 Task: In the Contact  BrooklynMiller@macys.com, Create email and send with subject: 'We're Thrilled to Welcome You ', and with mail content 'Good Day,_x000D_
Embrace the power of innovation. Our disruptive solution will propel your industry forward and position you as a leader in your field._x000D_
Best Regards', attach the document: Proposal.doc and insert image: visitingcard.jpg. Below Best Regards, write Twitter and insert the URL: 'twitter.com'. Mark checkbox to create task to follow up : In 3 business days . Logged in from softage.1@softage.net
Action: Mouse moved to (84, 63)
Screenshot: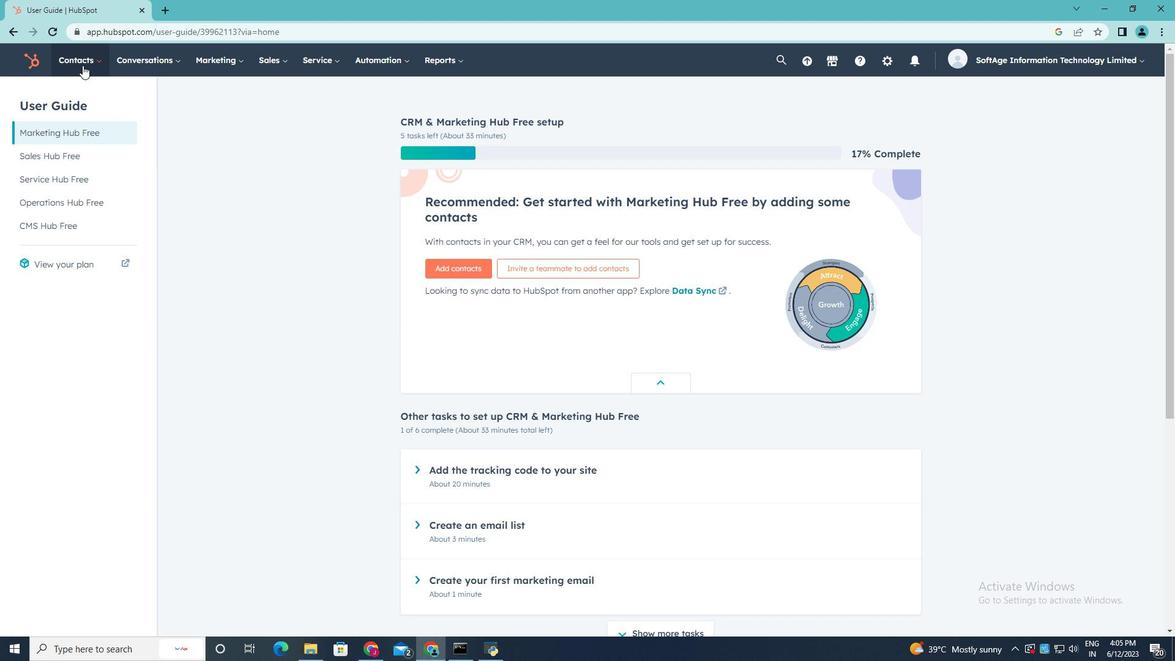 
Action: Mouse pressed left at (84, 63)
Screenshot: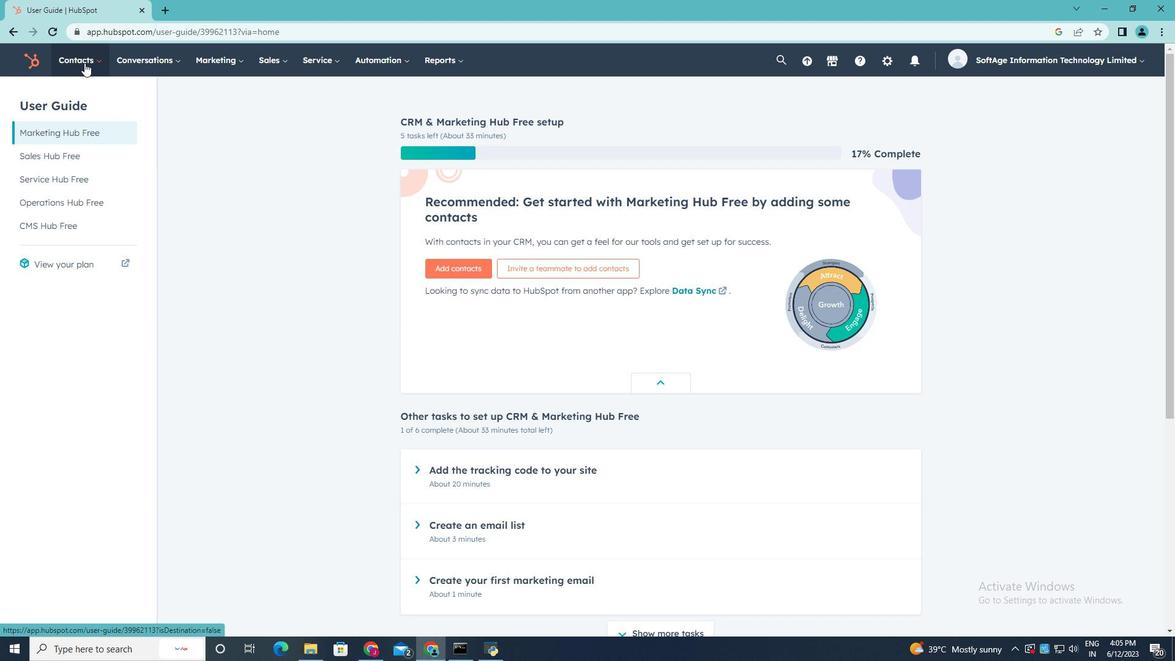 
Action: Mouse moved to (94, 99)
Screenshot: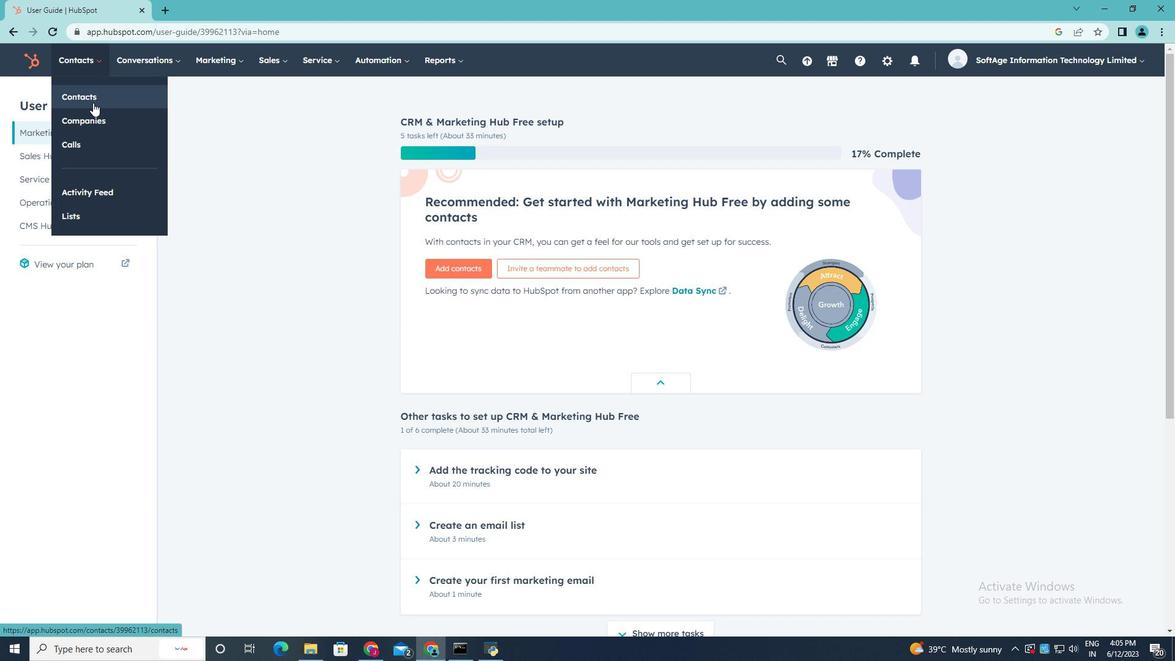 
Action: Mouse pressed left at (94, 99)
Screenshot: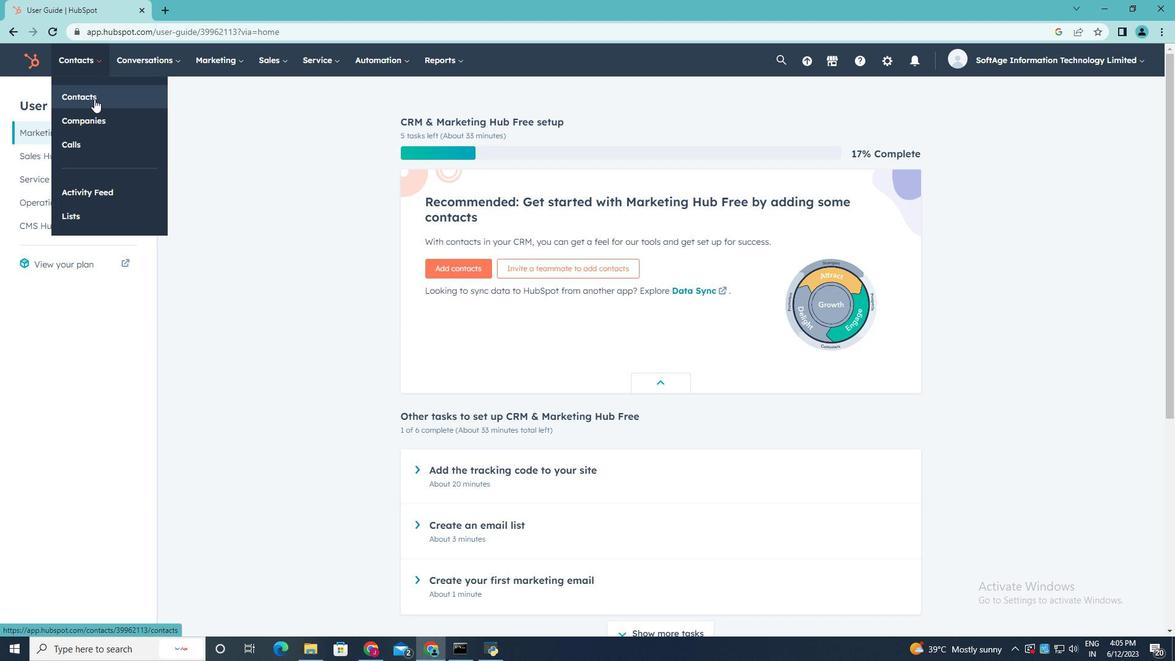 
Action: Mouse moved to (116, 203)
Screenshot: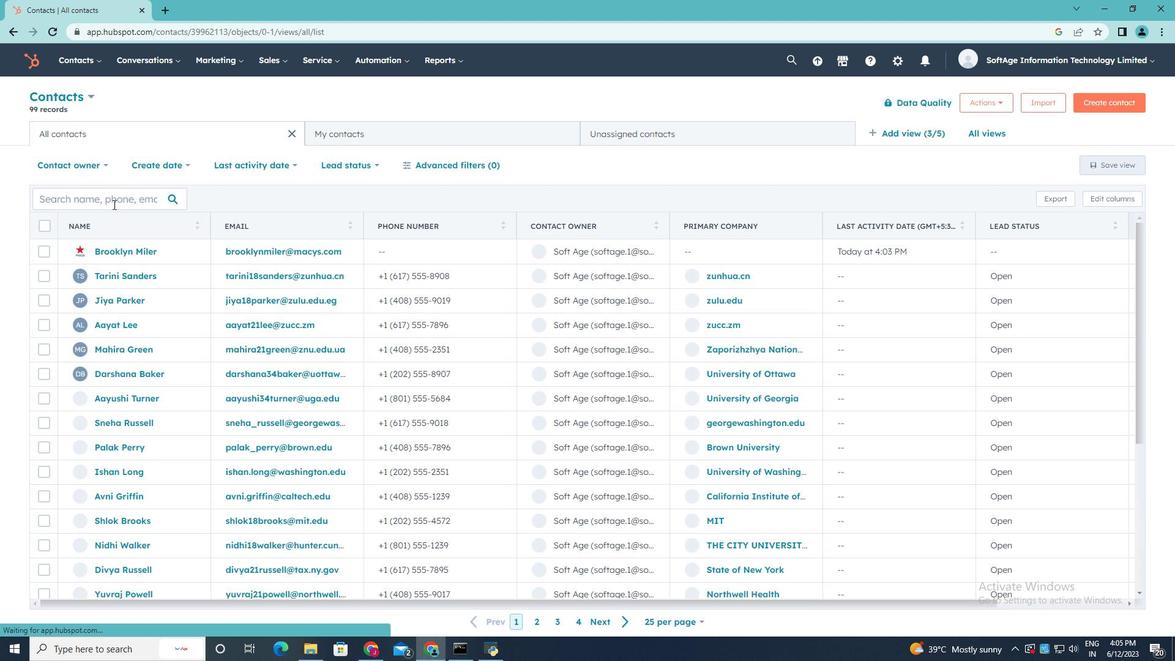 
Action: Mouse pressed left at (116, 203)
Screenshot: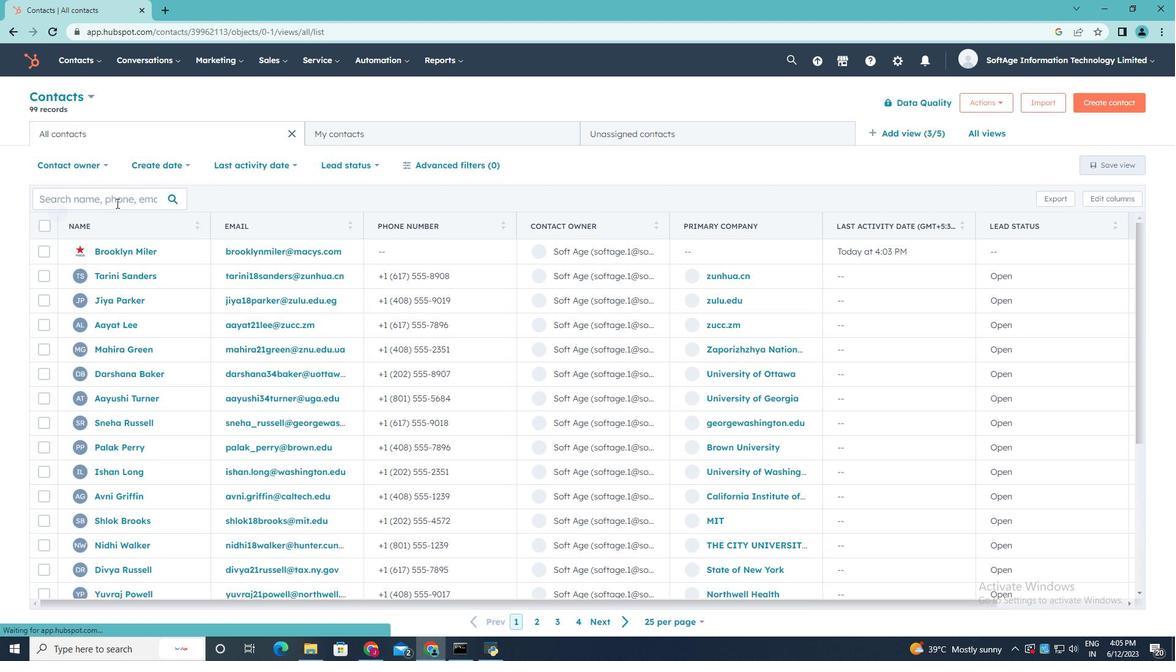 
Action: Key pressed <Key.shift>Brooklyn<Key.shift>Miller<Key.shift>@macys.com
Screenshot: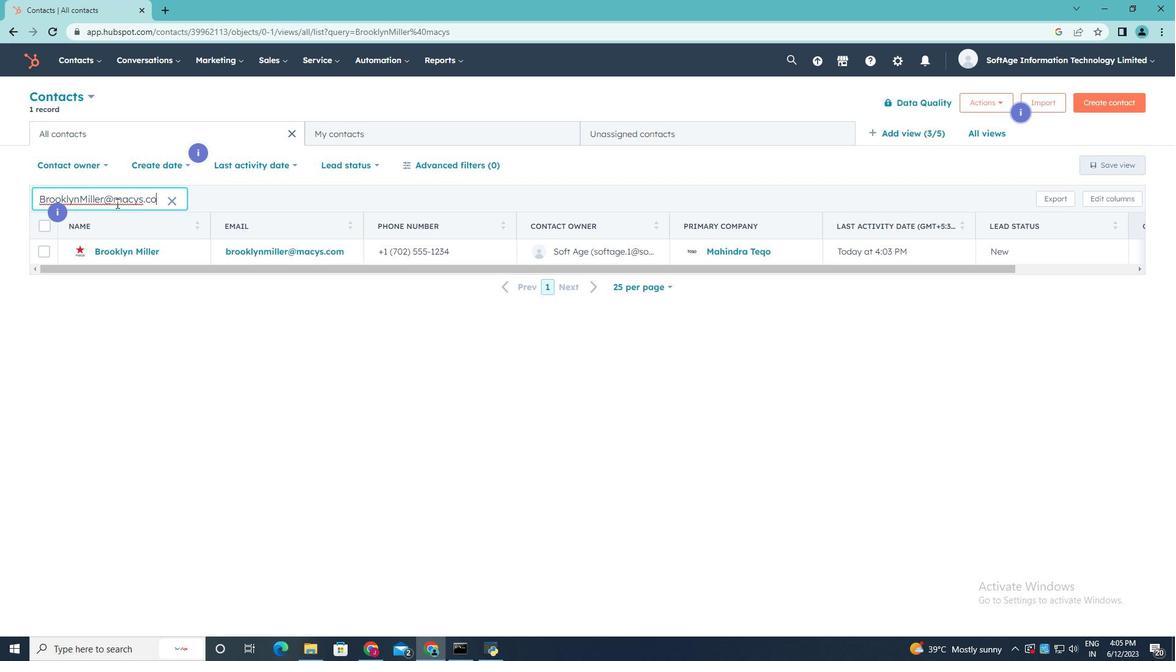 
Action: Mouse moved to (110, 249)
Screenshot: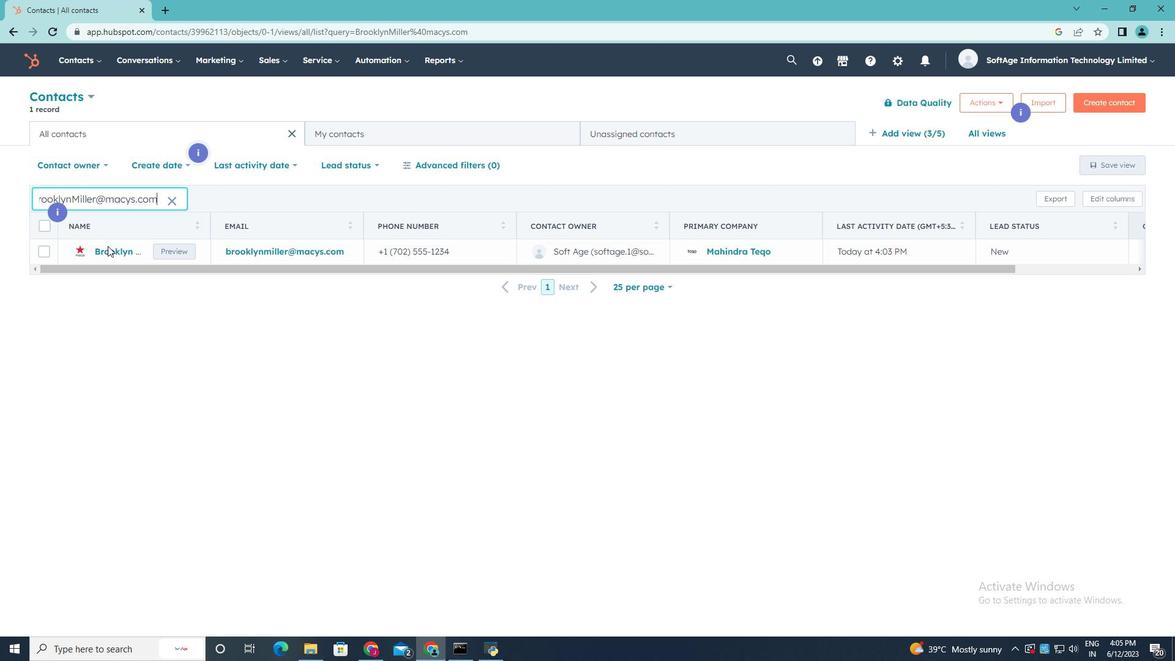 
Action: Mouse pressed left at (110, 249)
Screenshot: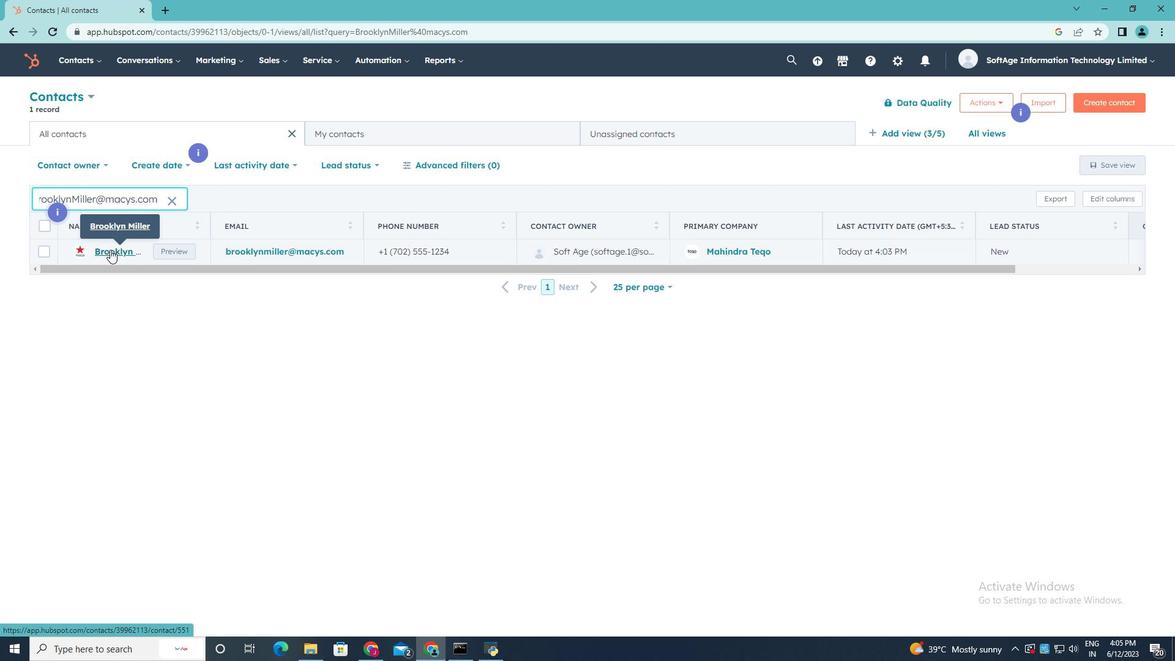 
Action: Mouse moved to (79, 203)
Screenshot: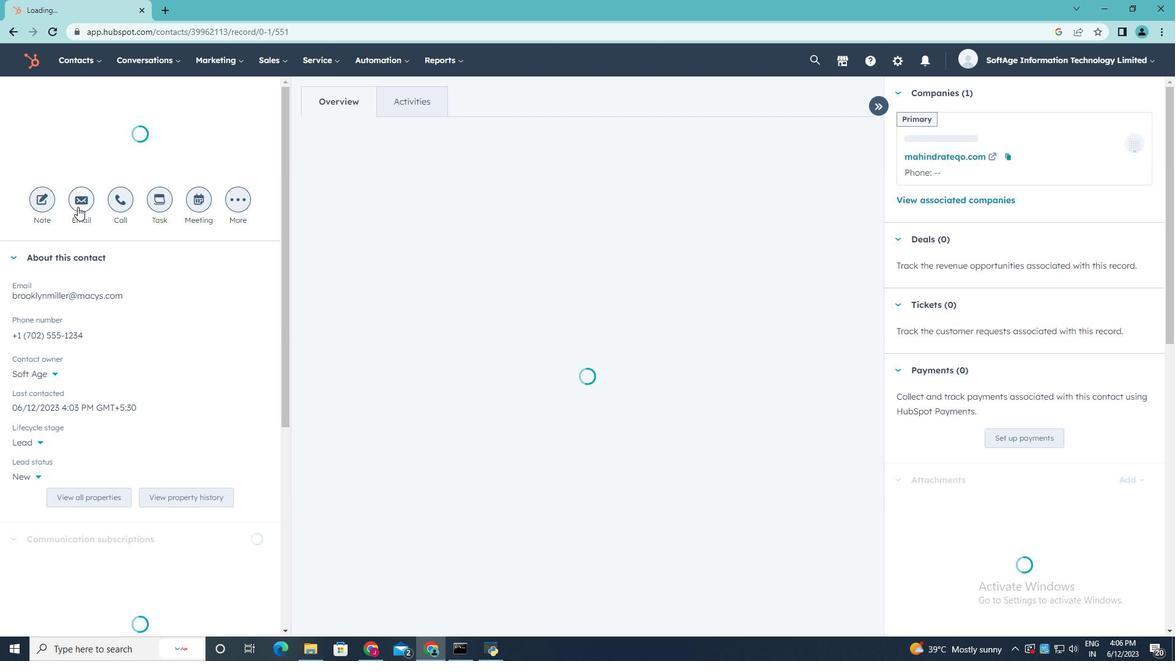 
Action: Mouse pressed left at (79, 203)
Screenshot: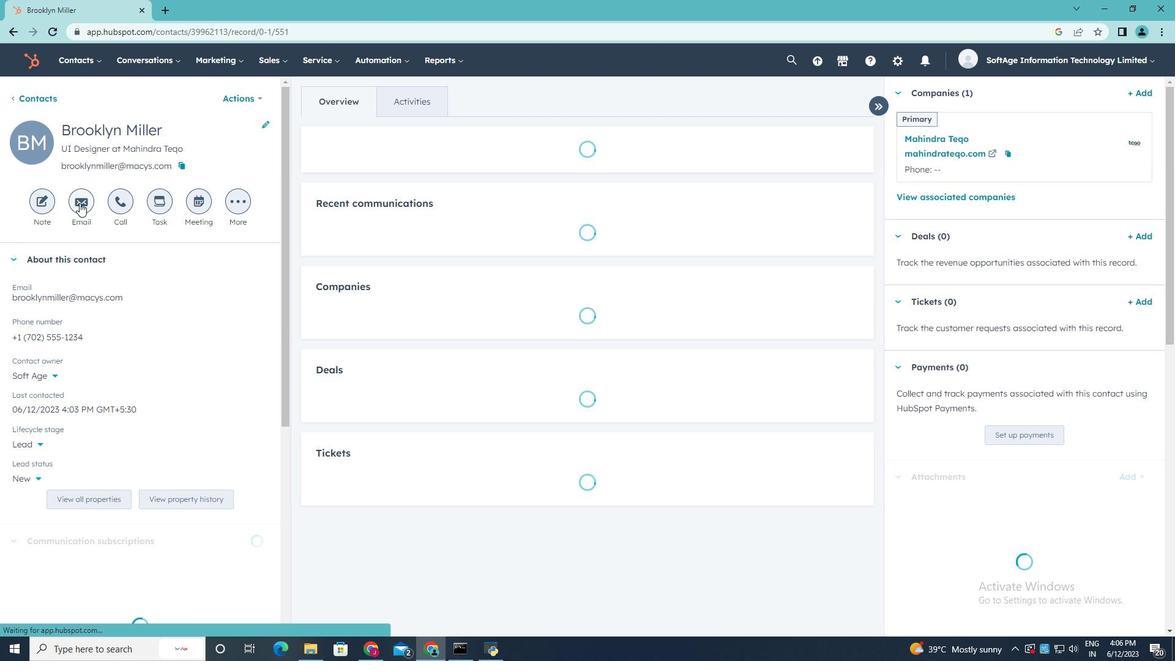 
Action: Mouse moved to (1036, 398)
Screenshot: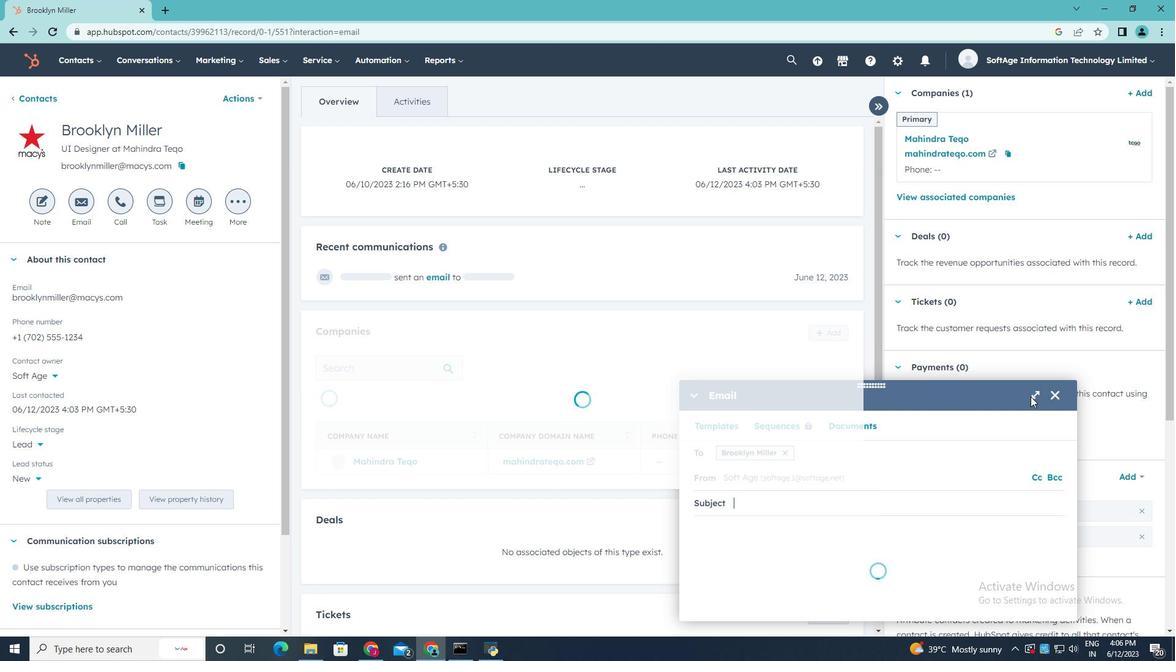 
Action: Mouse pressed left at (1036, 398)
Screenshot: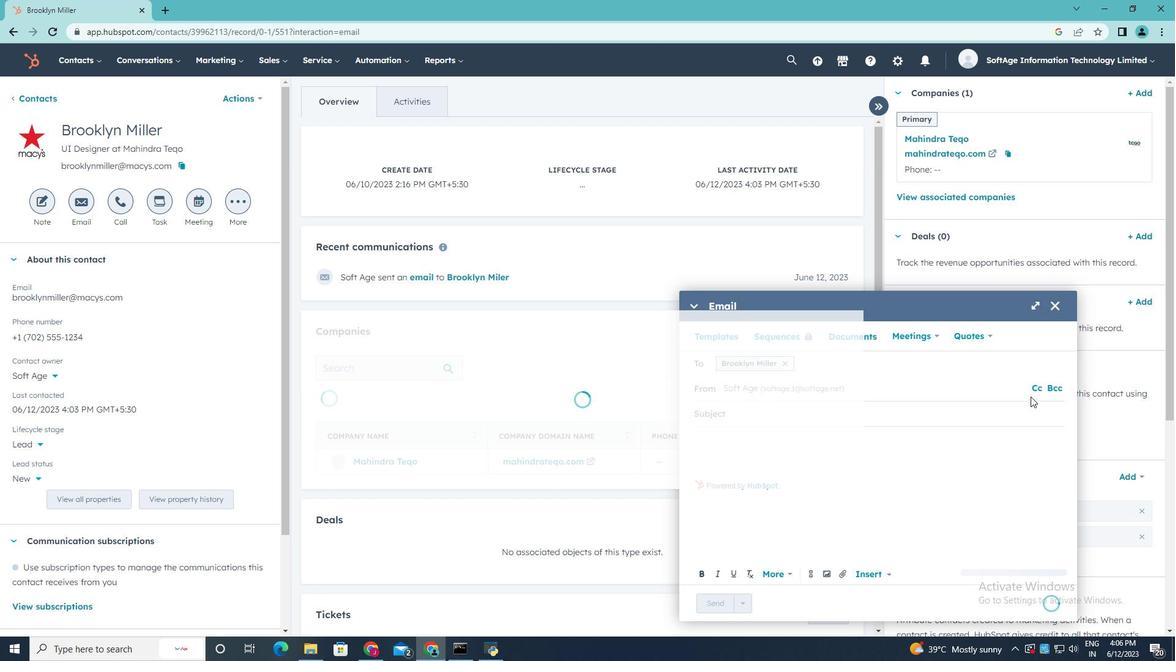 
Action: Mouse moved to (741, 415)
Screenshot: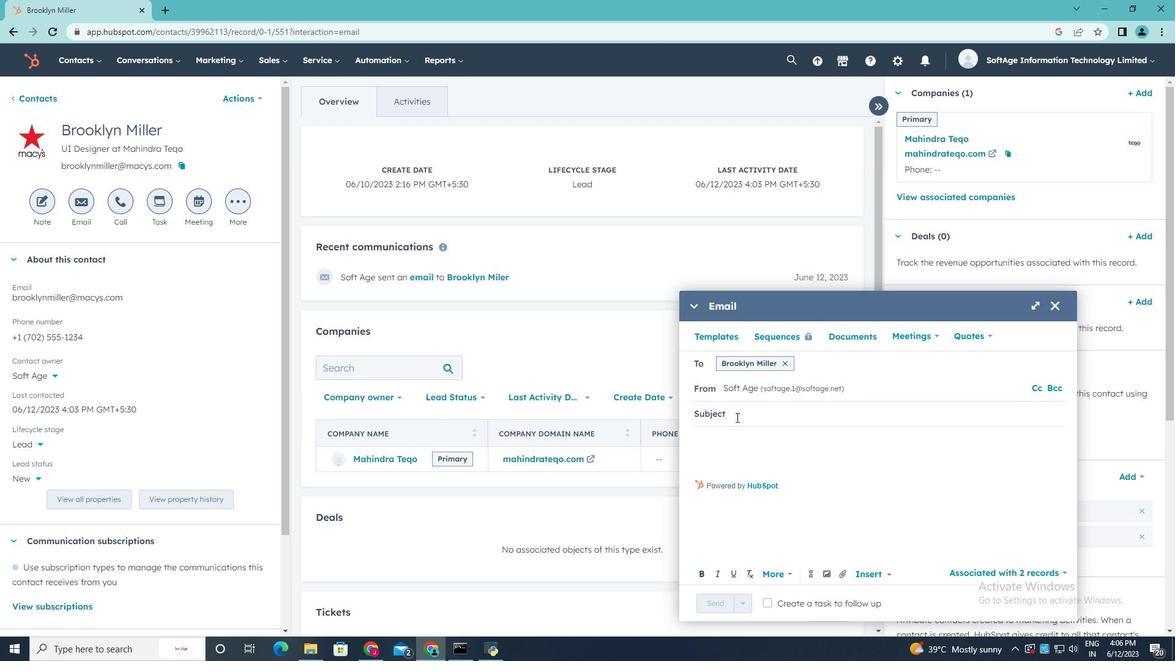 
Action: Mouse pressed left at (741, 415)
Screenshot: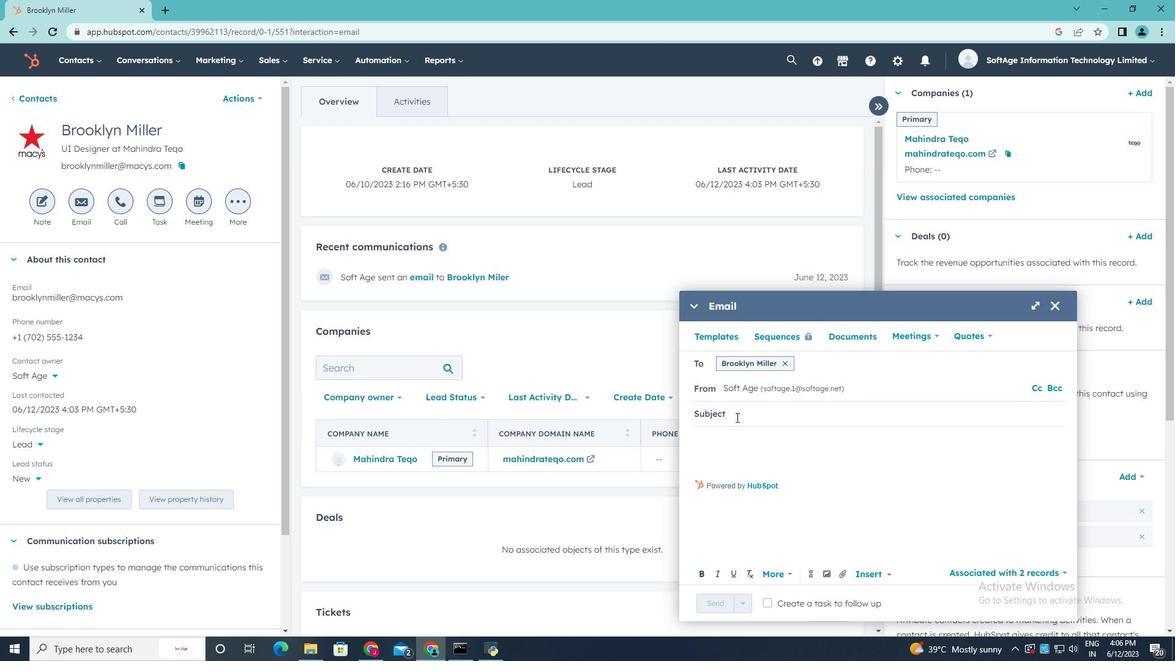 
Action: Key pressed <Key.shift>We're<Key.space><Key.shift>Thrilled<Key.space>to<Key.space><Key.shift>Welcome<Key.space><Key.shift><Key.shift><Key.shift>You
Screenshot: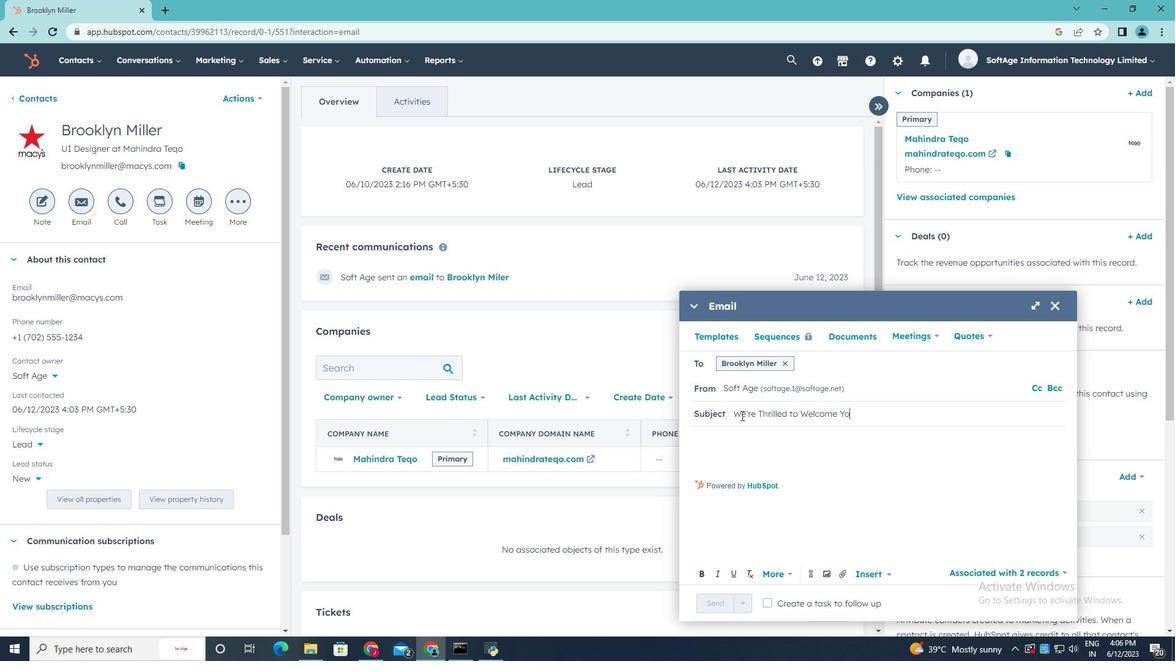 
Action: Mouse moved to (711, 437)
Screenshot: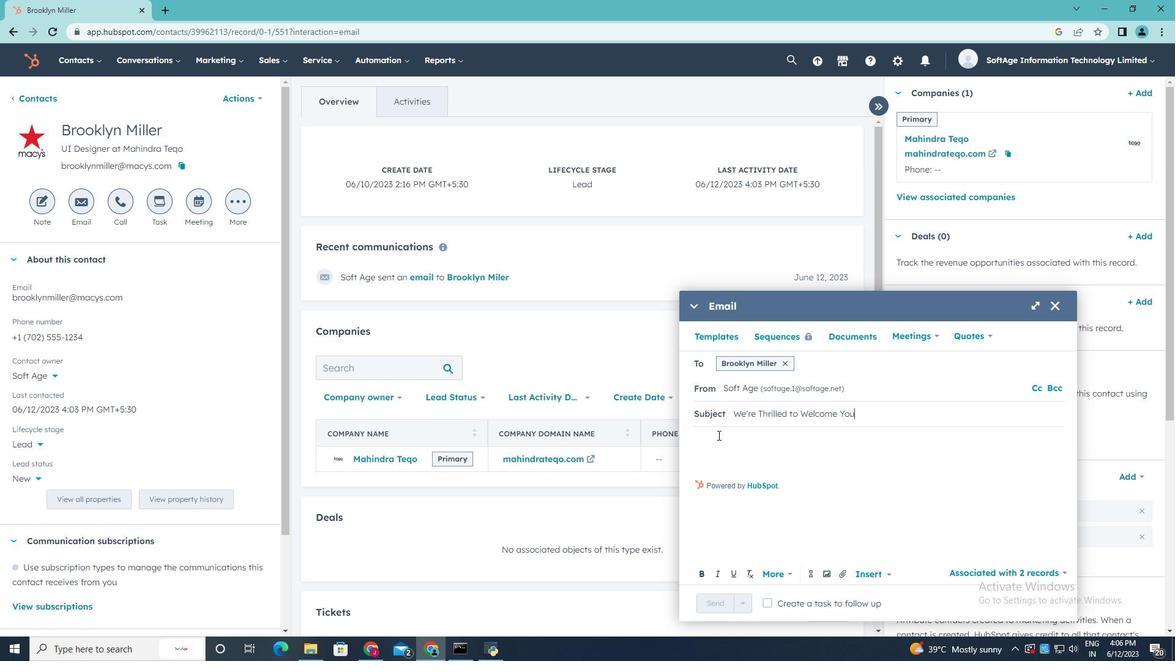 
Action: Mouse pressed left at (711, 437)
Screenshot: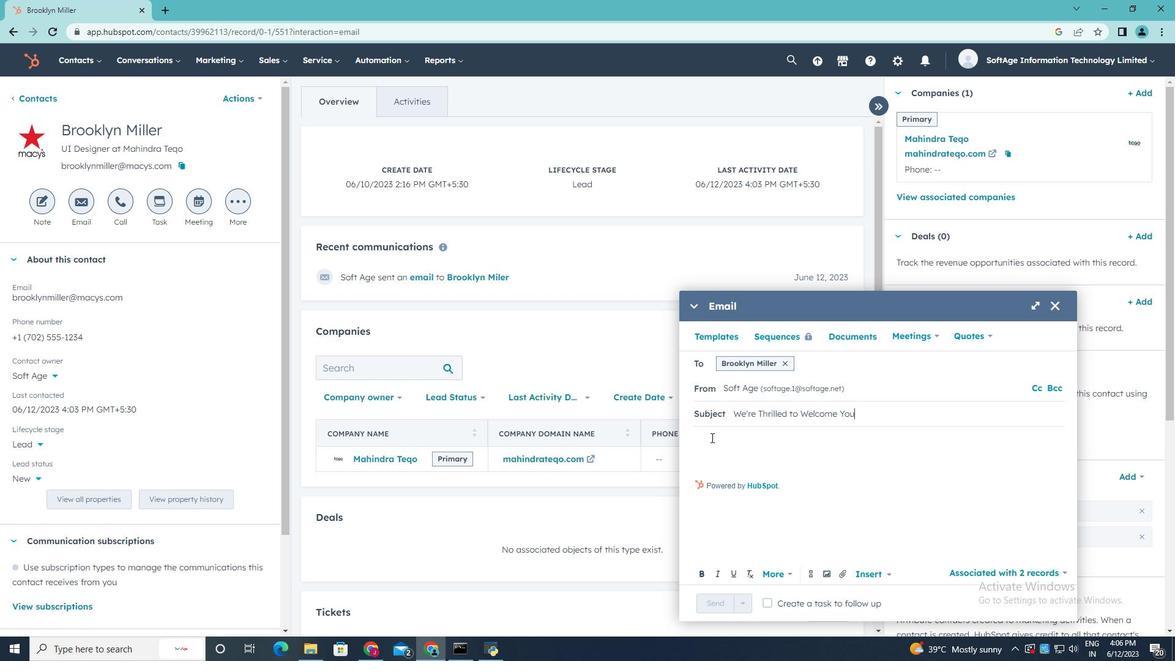 
Action: Key pressed <Key.shift>Good<Key.space><Key.space><Key.backspace><Key.shift><Key.shift>Day<Key.enter><Key.shift><Key.shift><Key.shift>Embrt<Key.backspace>ace<Key.space>the<Key.space>powere<Key.space><Key.backspace><Key.backspace><Key.space>i<Key.backspace>of<Key.space>innovation.<Key.space><Key.shift><Key.shift><Key.shift>Our<Key.space>disruptive<Key.space>solution<Key.space>will<Key.space>prople<Key.space><Key.backspace><Key.backspace><Key.backspace>el<Key.space>your<Key.space>industry<Key.space>forward<Key.space>and<Key.space>position<Key.space>you<Key.space>as<Key.space>a<Key.space>leader<Key.space>in<Key.space>your<Key.space>field.<Key.enter><Key.enter><Key.shift>Best<Key.space><Key.shift><Key.shift><Key.shift><Key.shift><Key.shift><Key.shift><Key.shift><Key.shift><Key.shift>Regards
Screenshot: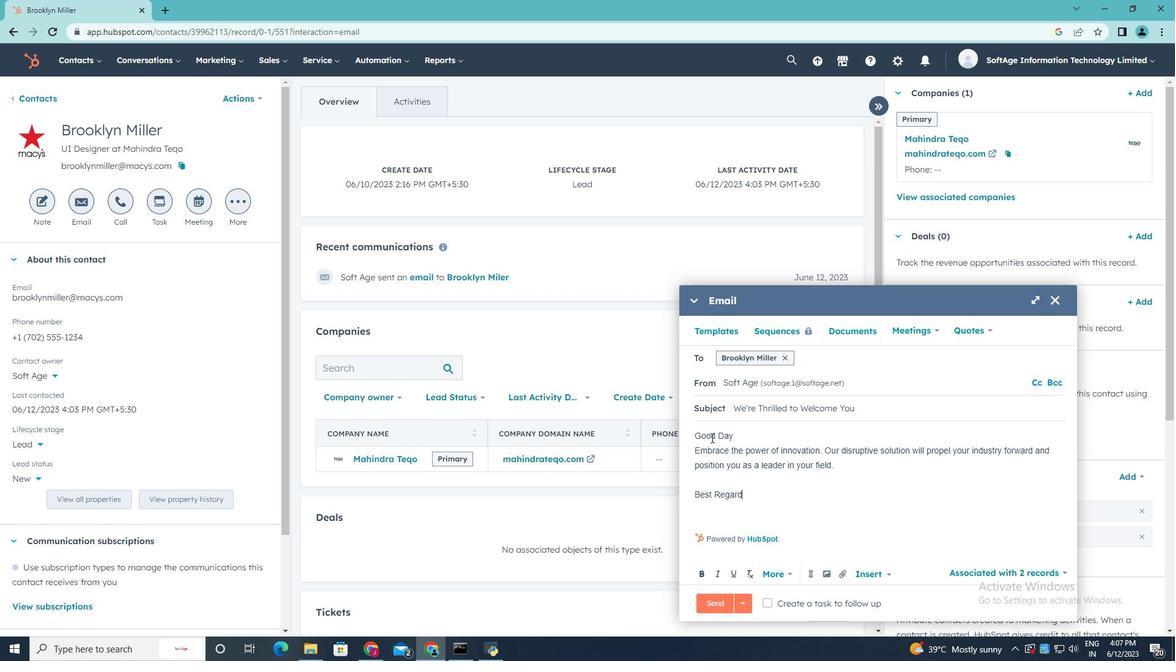 
Action: Mouse moved to (843, 573)
Screenshot: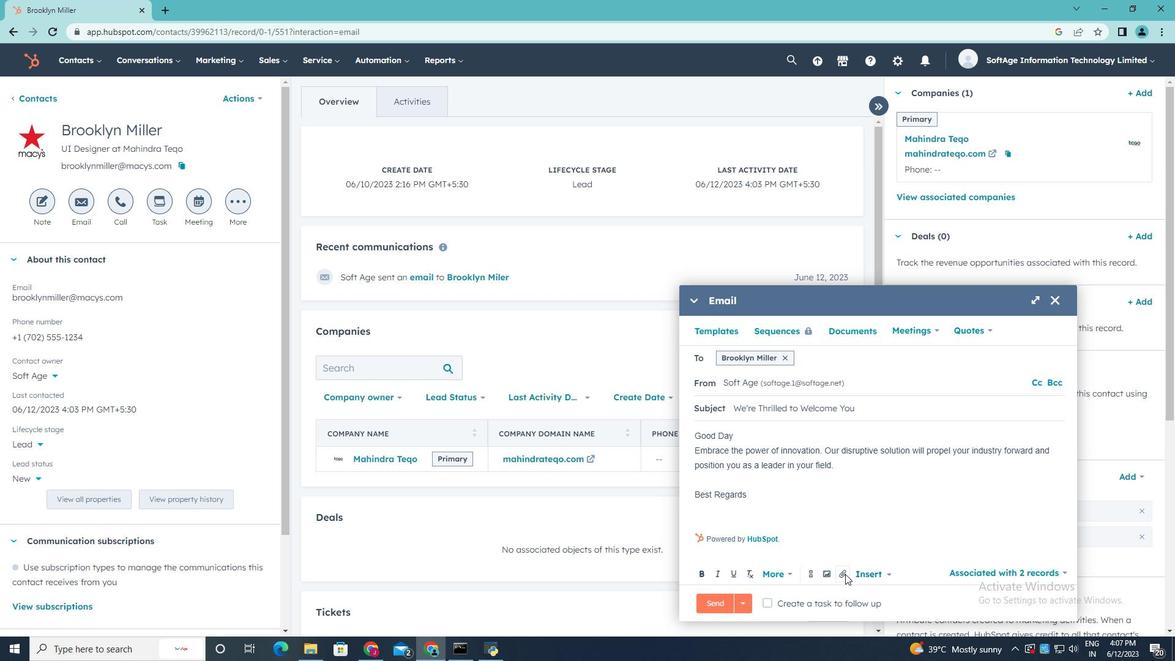
Action: Mouse pressed left at (843, 573)
Screenshot: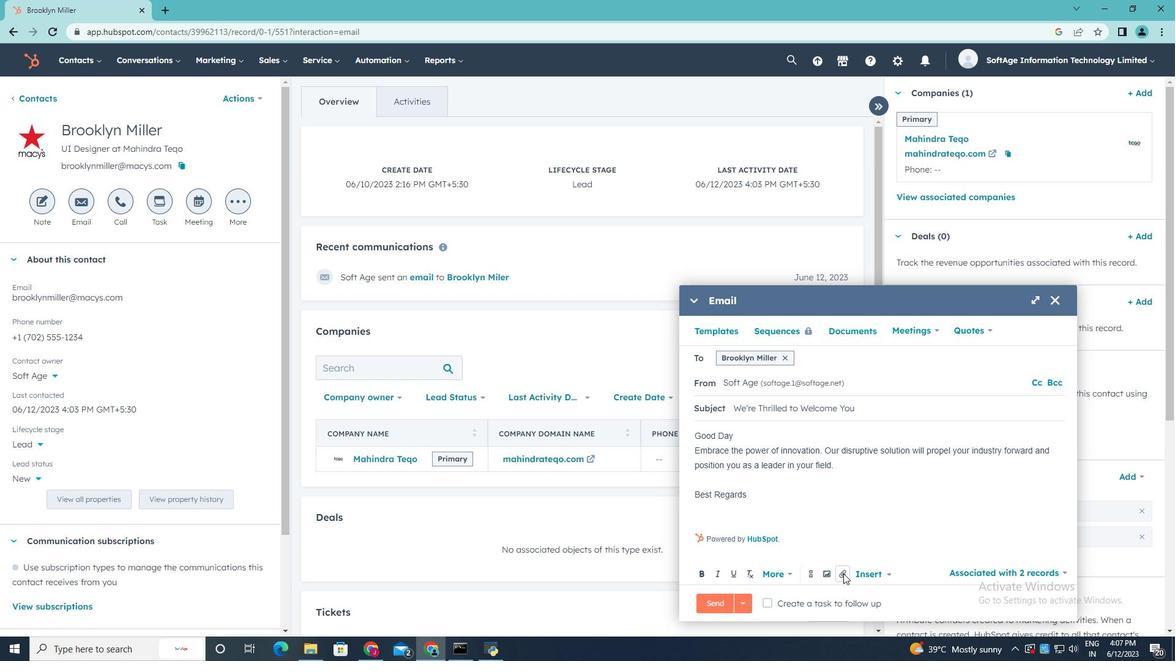 
Action: Mouse moved to (873, 541)
Screenshot: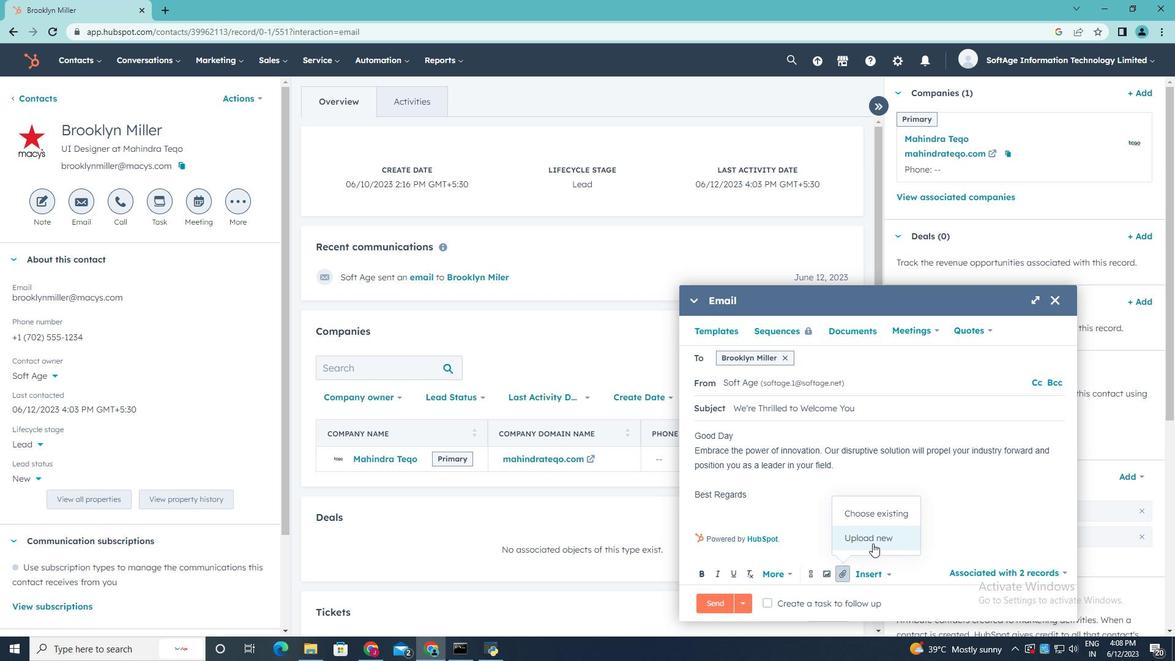 
Action: Mouse pressed left at (873, 541)
Screenshot: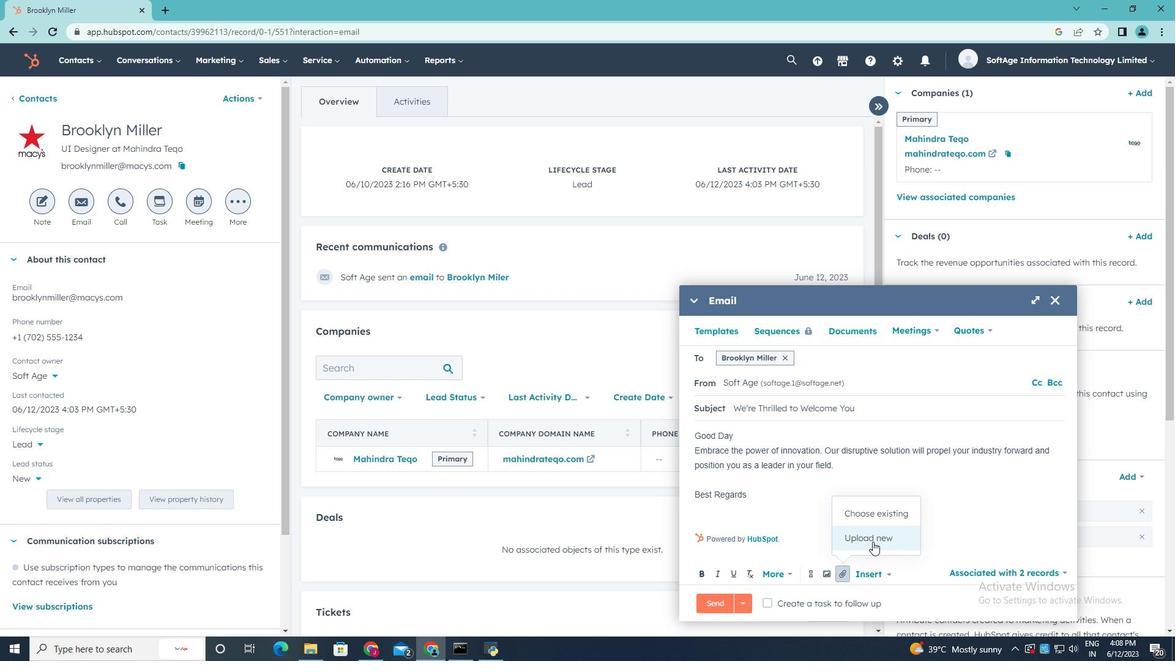 
Action: Mouse moved to (229, 114)
Screenshot: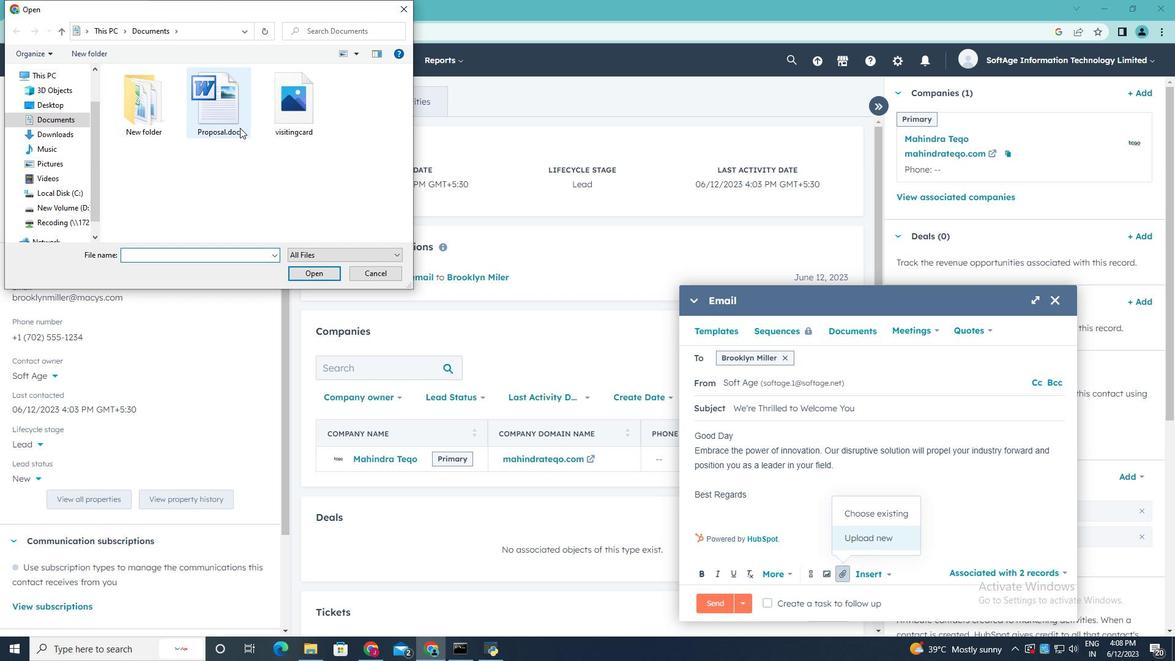 
Action: Mouse pressed left at (229, 114)
Screenshot: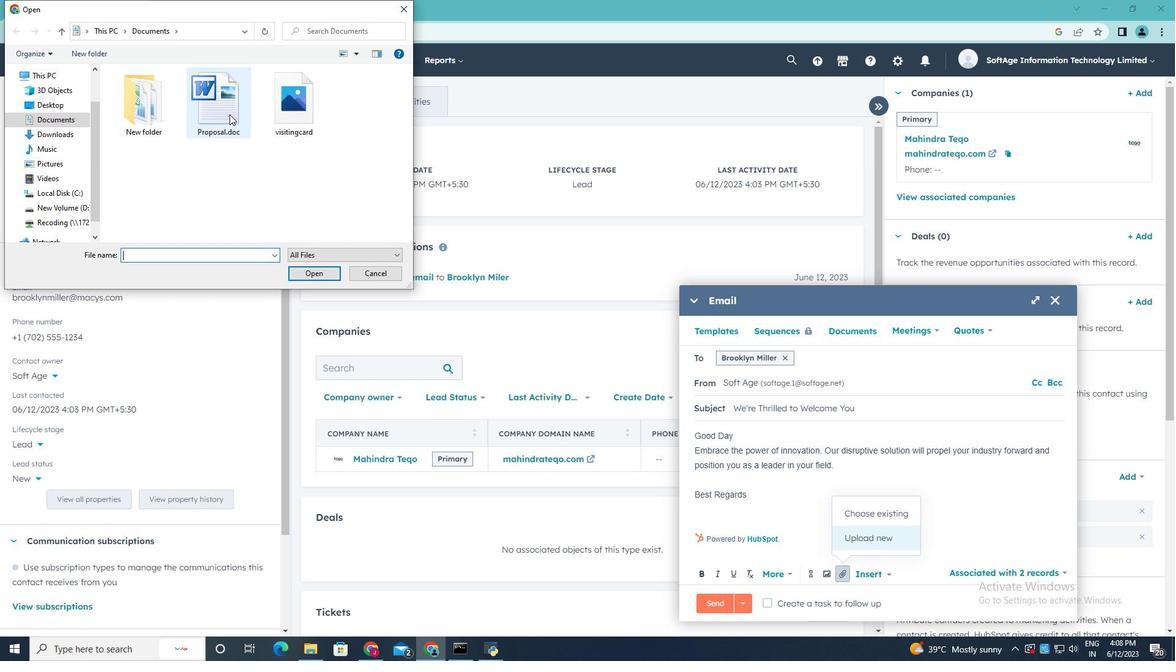 
Action: Mouse moved to (313, 274)
Screenshot: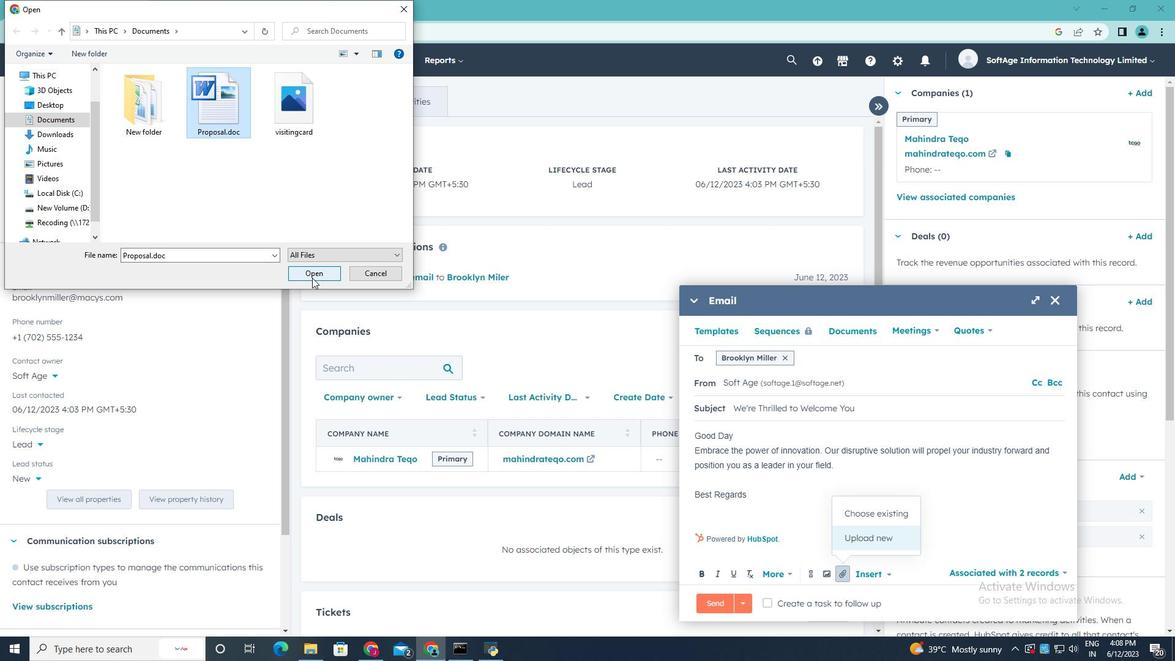 
Action: Mouse pressed left at (313, 274)
Screenshot: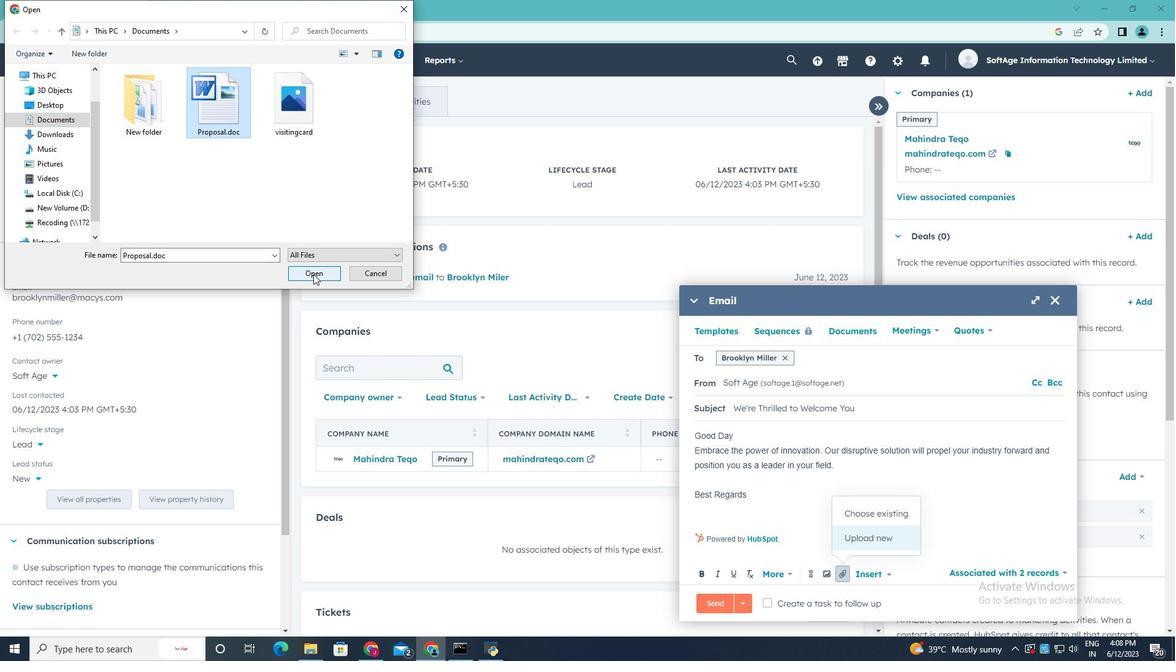 
Action: Mouse moved to (843, 543)
Screenshot: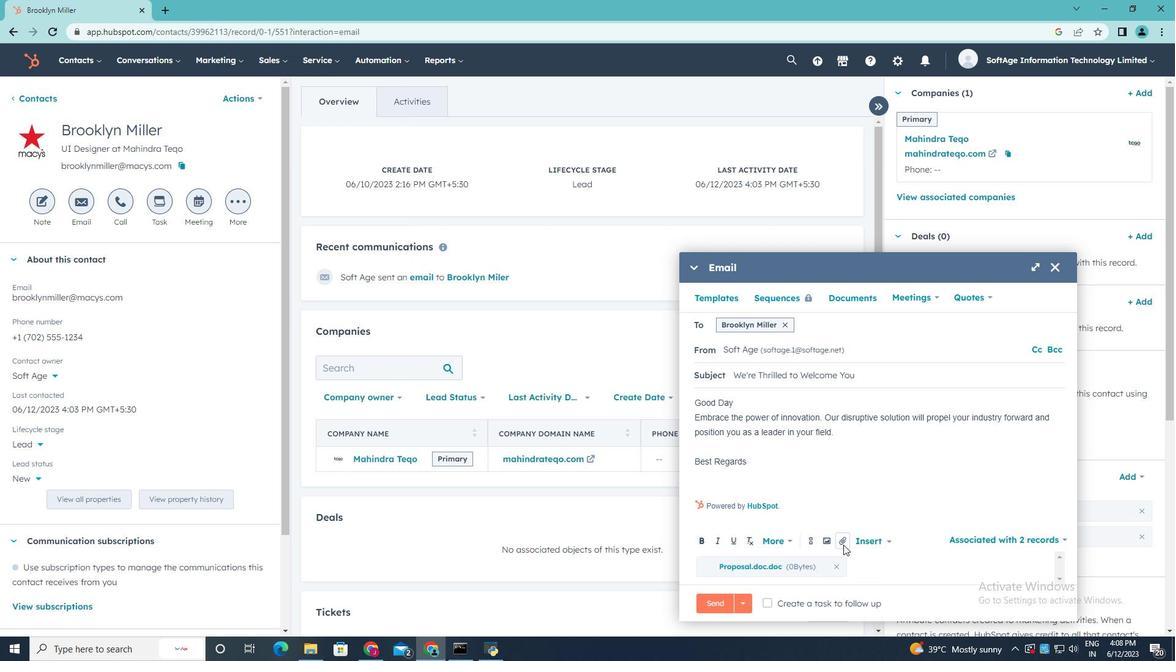 
Action: Mouse pressed left at (843, 543)
Screenshot: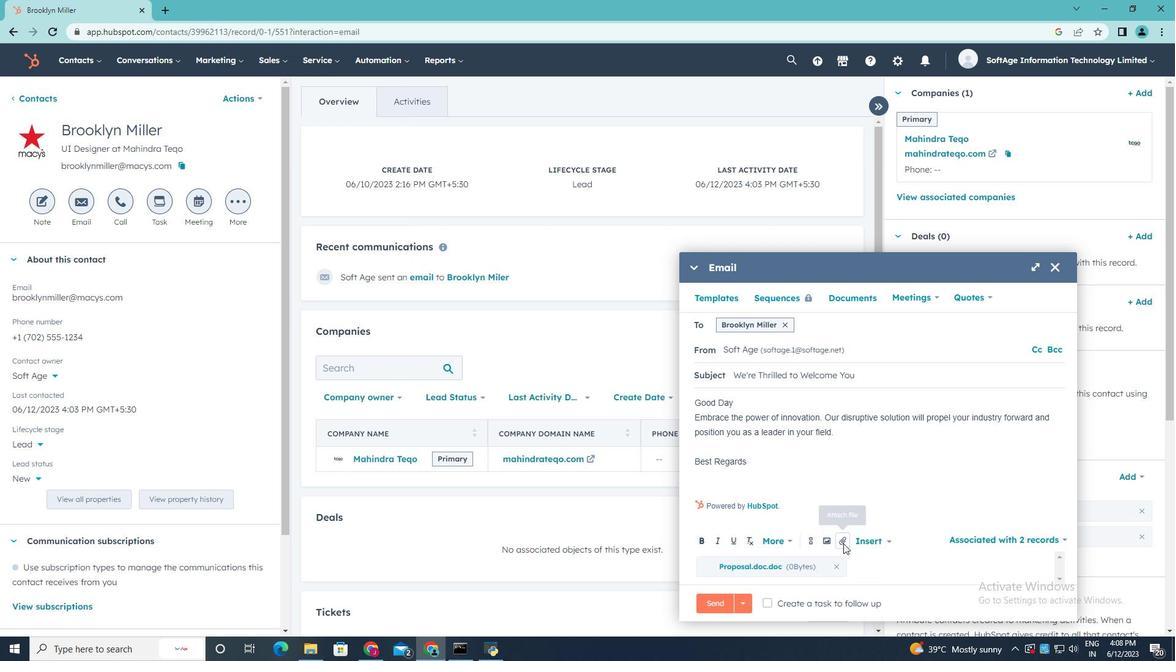 
Action: Mouse moved to (866, 509)
Screenshot: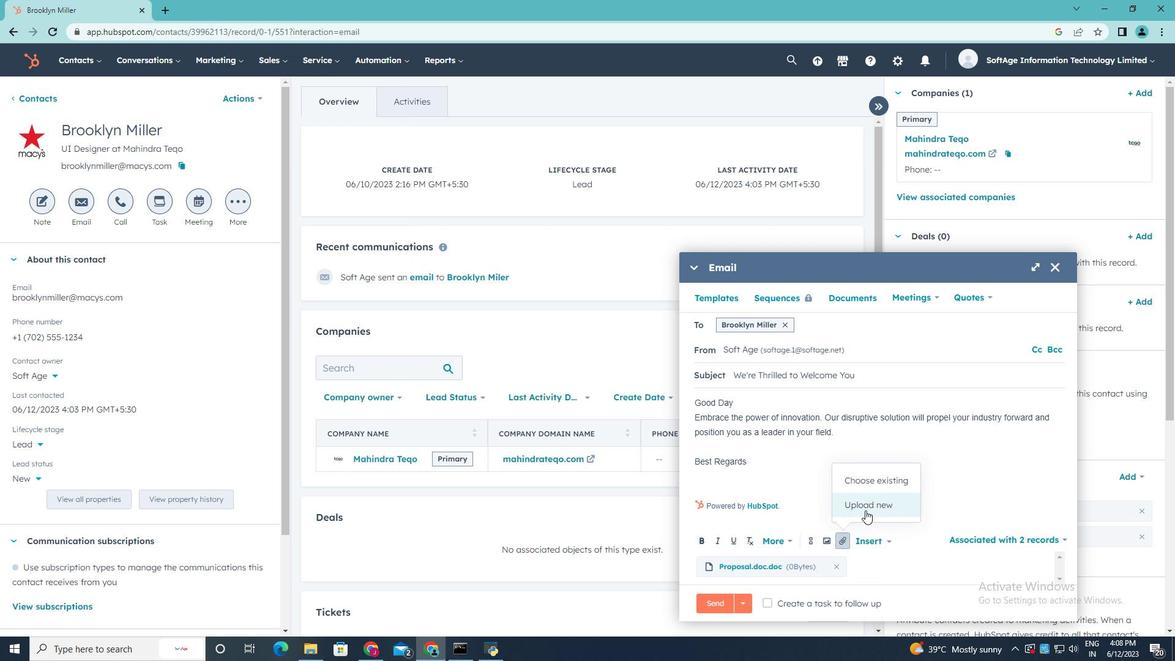 
Action: Mouse pressed left at (866, 509)
Screenshot: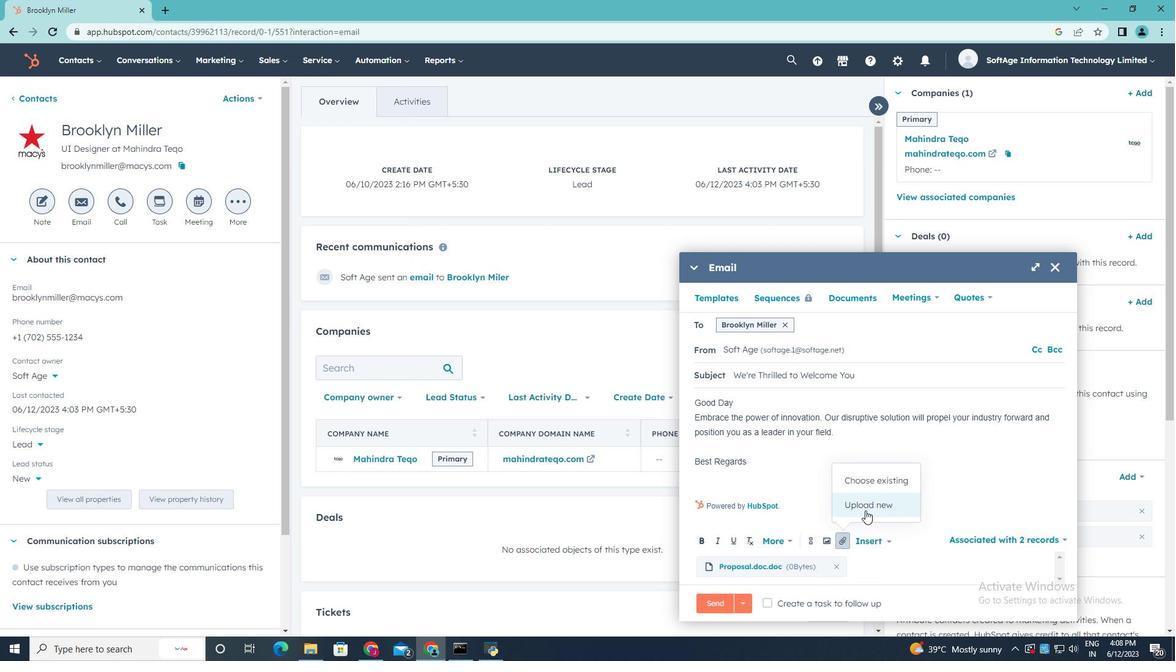 
Action: Mouse moved to (304, 112)
Screenshot: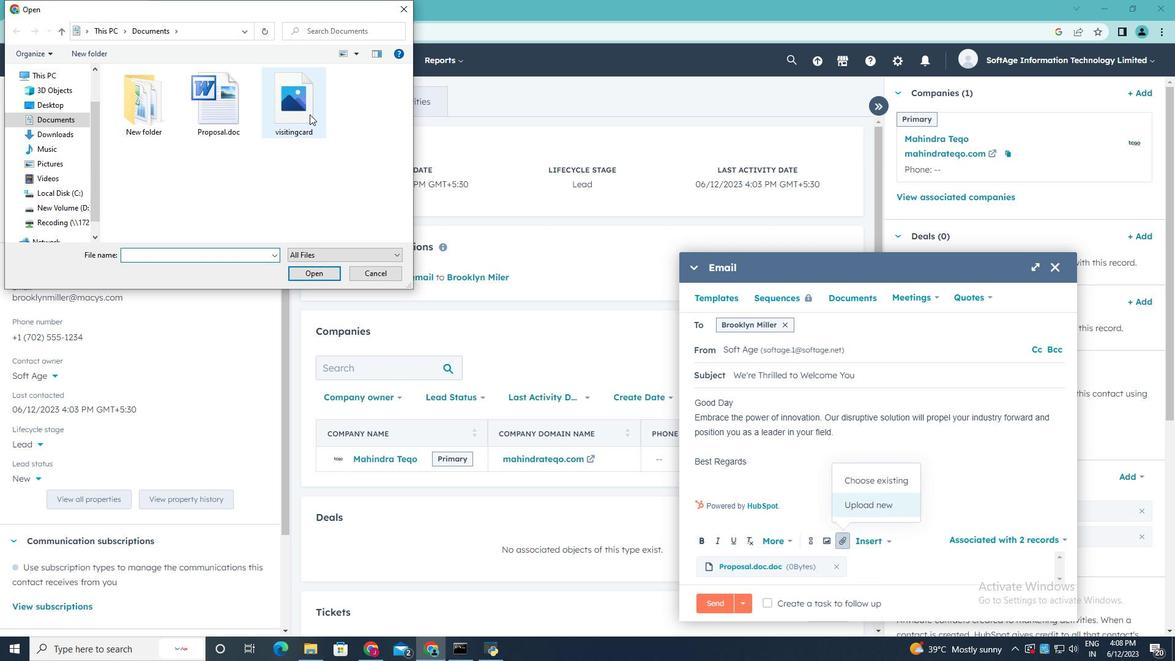 
Action: Mouse pressed left at (304, 112)
Screenshot: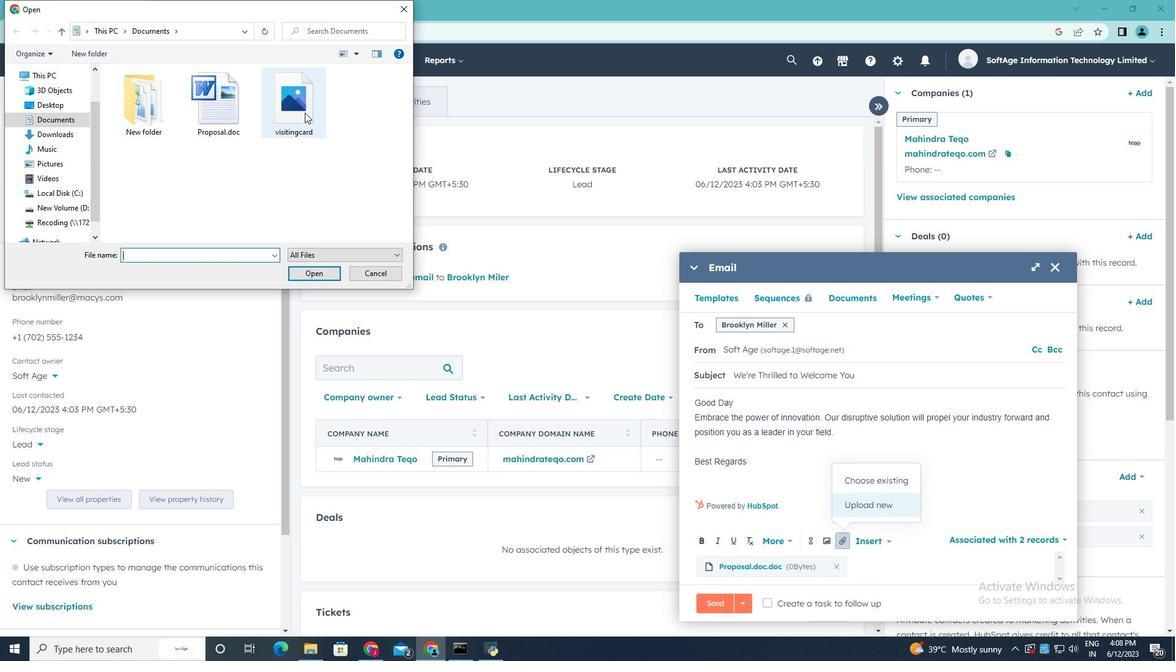 
Action: Mouse moved to (319, 274)
Screenshot: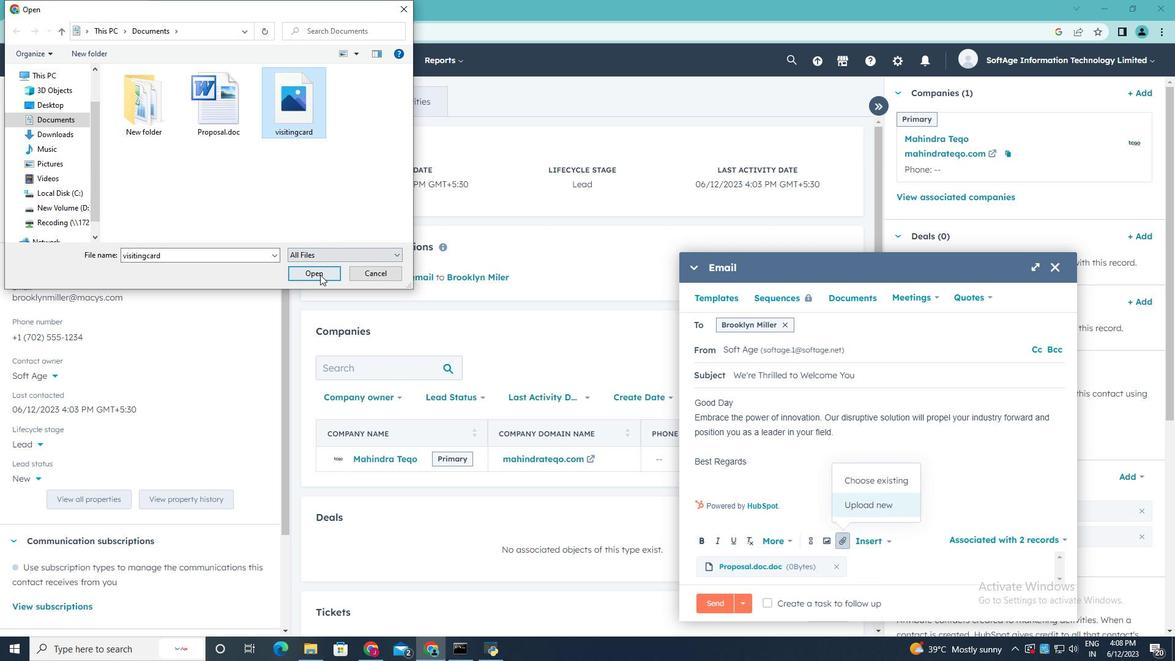 
Action: Mouse pressed left at (319, 274)
Screenshot: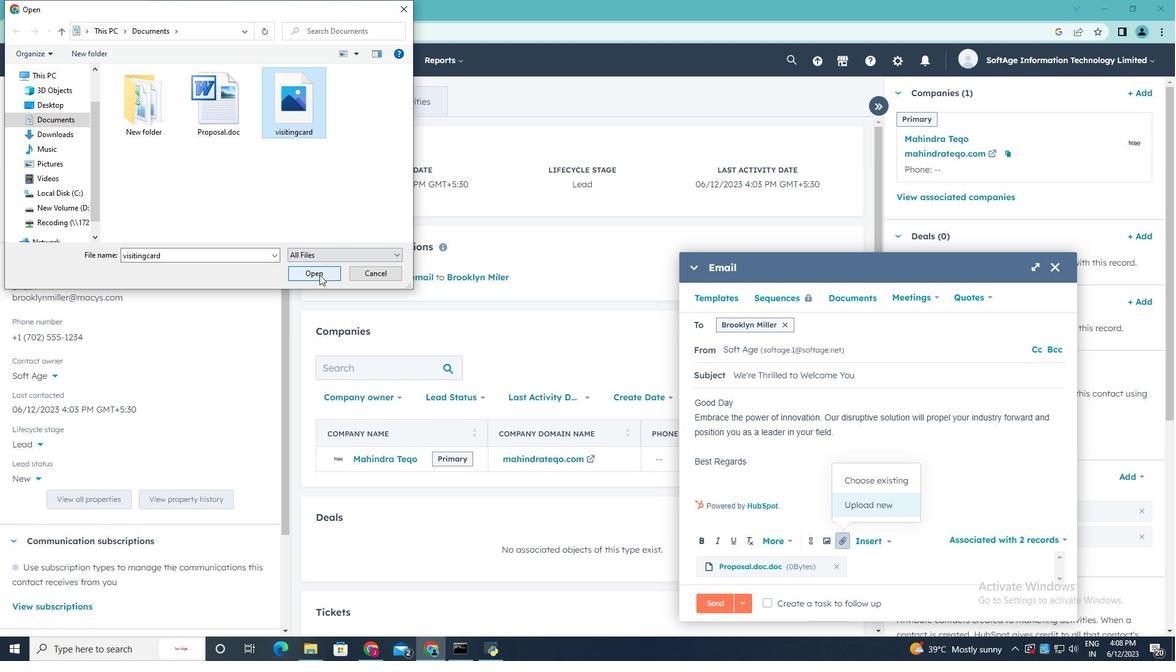 
Action: Mouse moved to (750, 460)
Screenshot: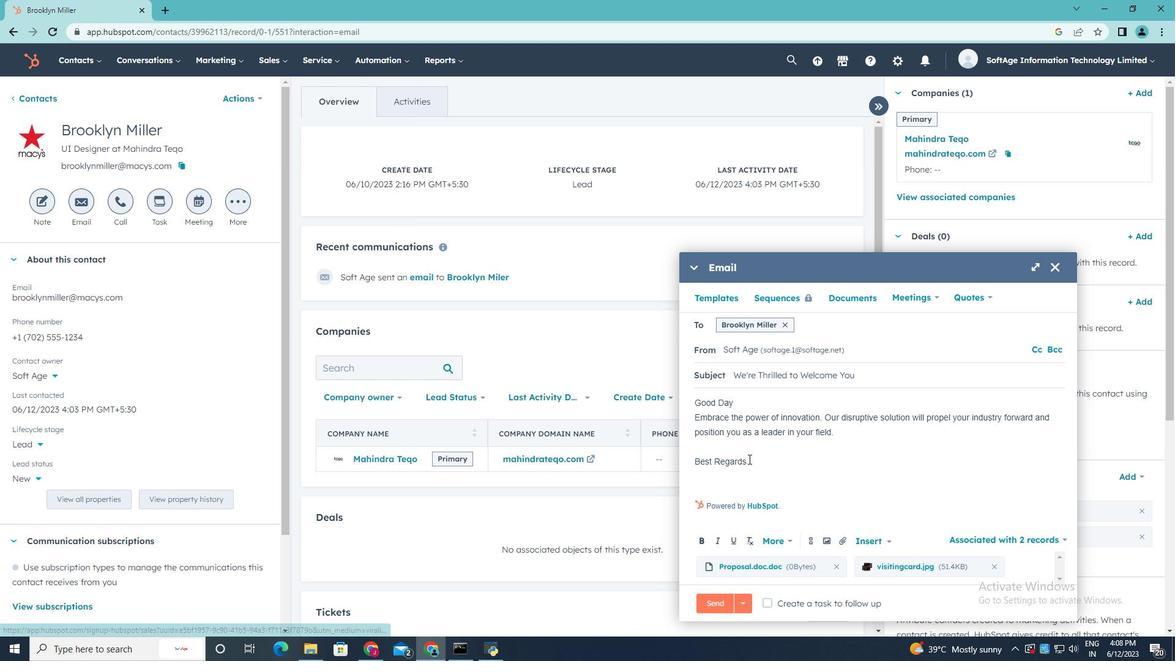 
Action: Mouse pressed left at (750, 460)
Screenshot: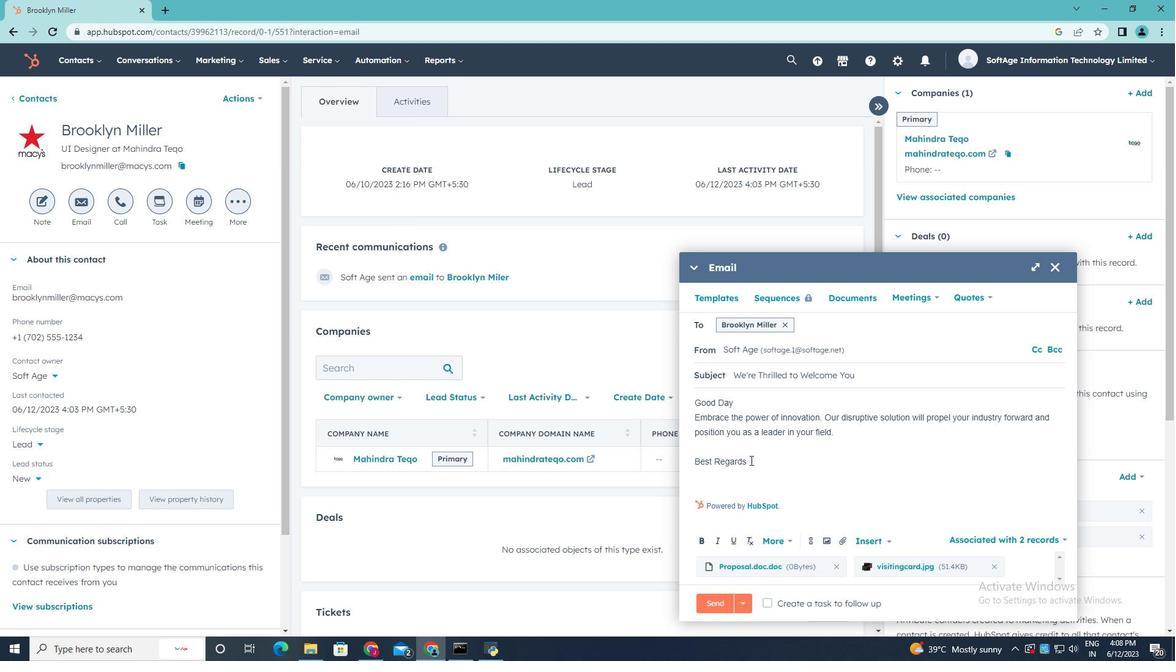 
Action: Mouse moved to (750, 461)
Screenshot: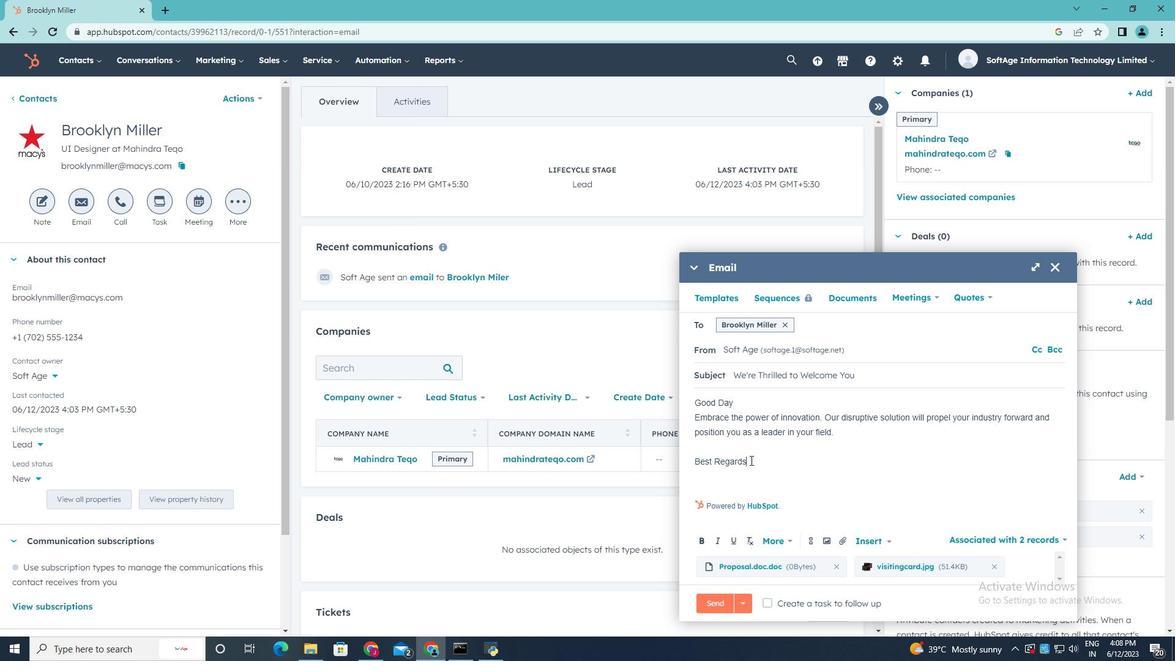 
Action: Key pressed <Key.enter>
Screenshot: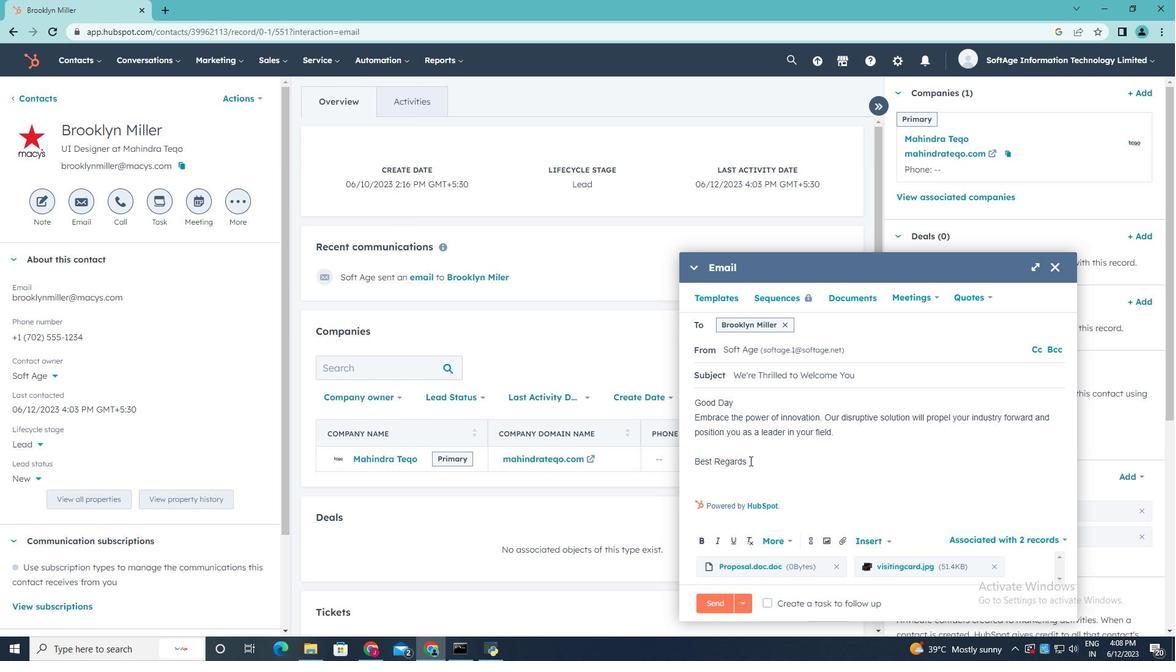 
Action: Mouse moved to (810, 538)
Screenshot: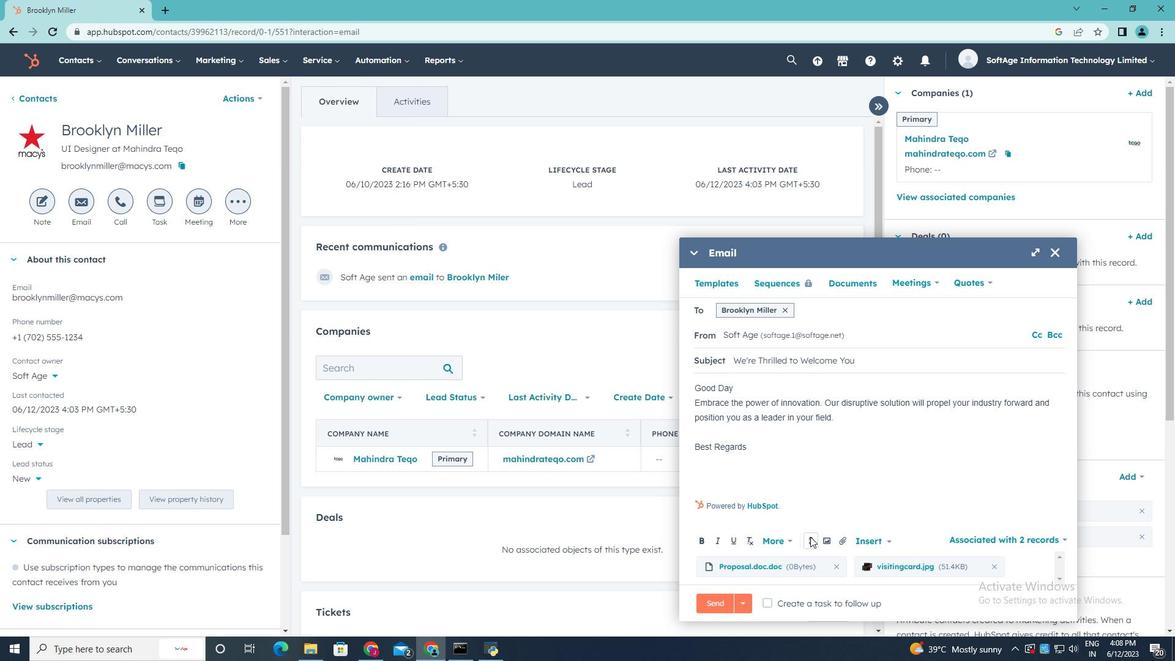 
Action: Mouse pressed left at (810, 538)
Screenshot: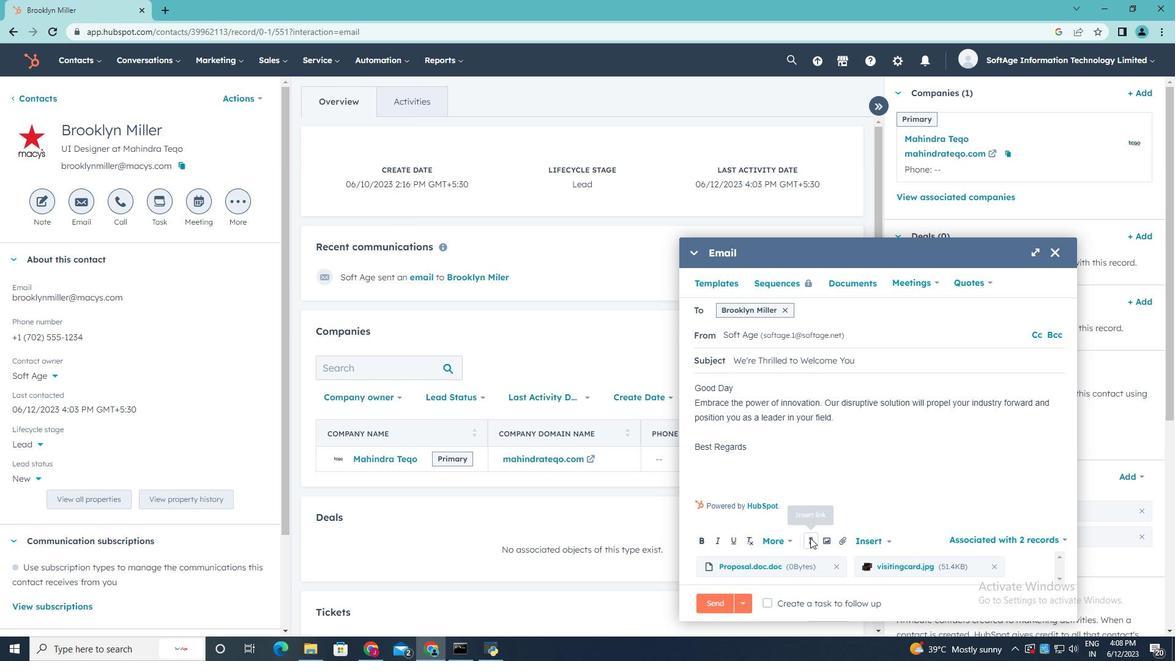 
Action: Mouse moved to (828, 403)
Screenshot: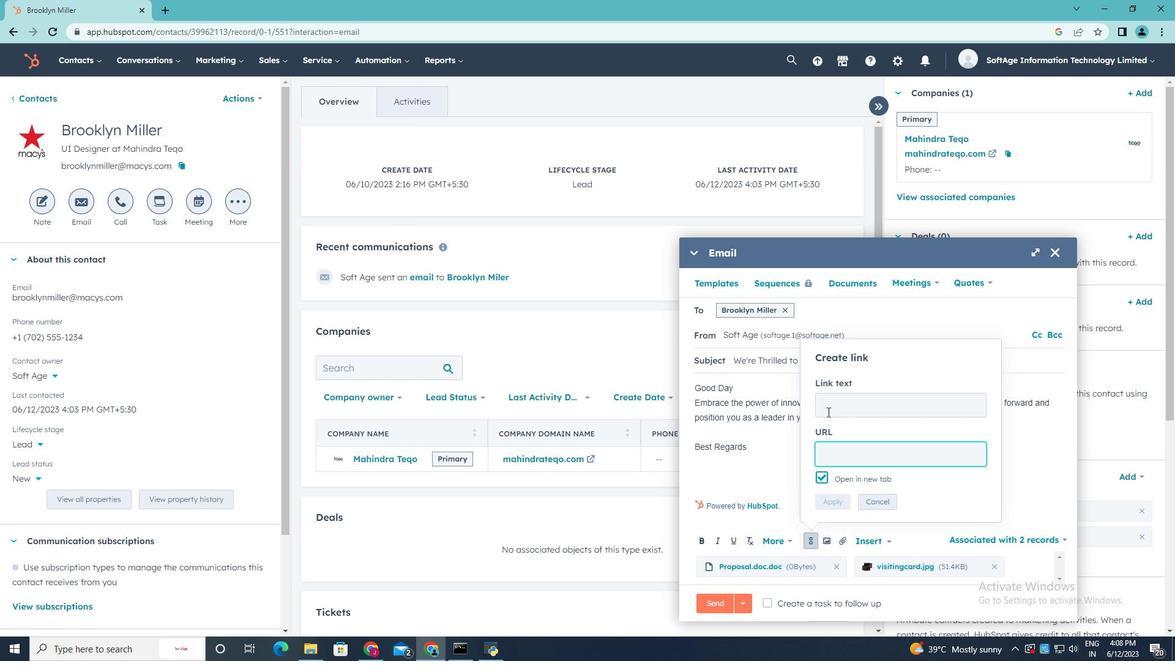 
Action: Mouse pressed left at (828, 403)
Screenshot: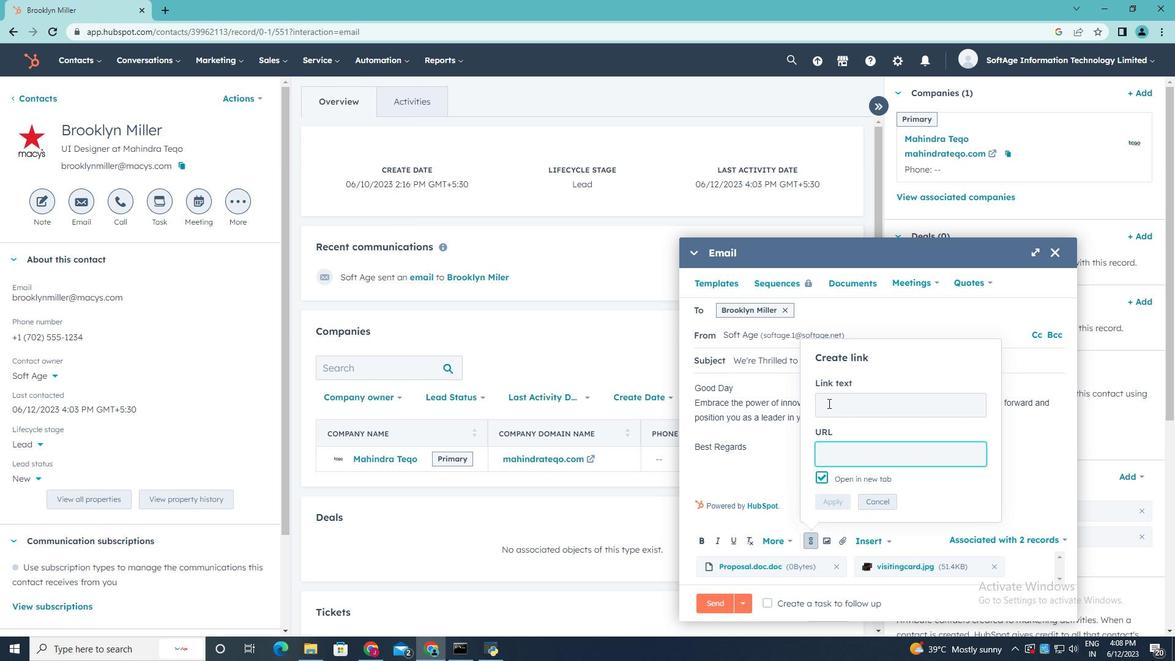 
Action: Mouse moved to (824, 407)
Screenshot: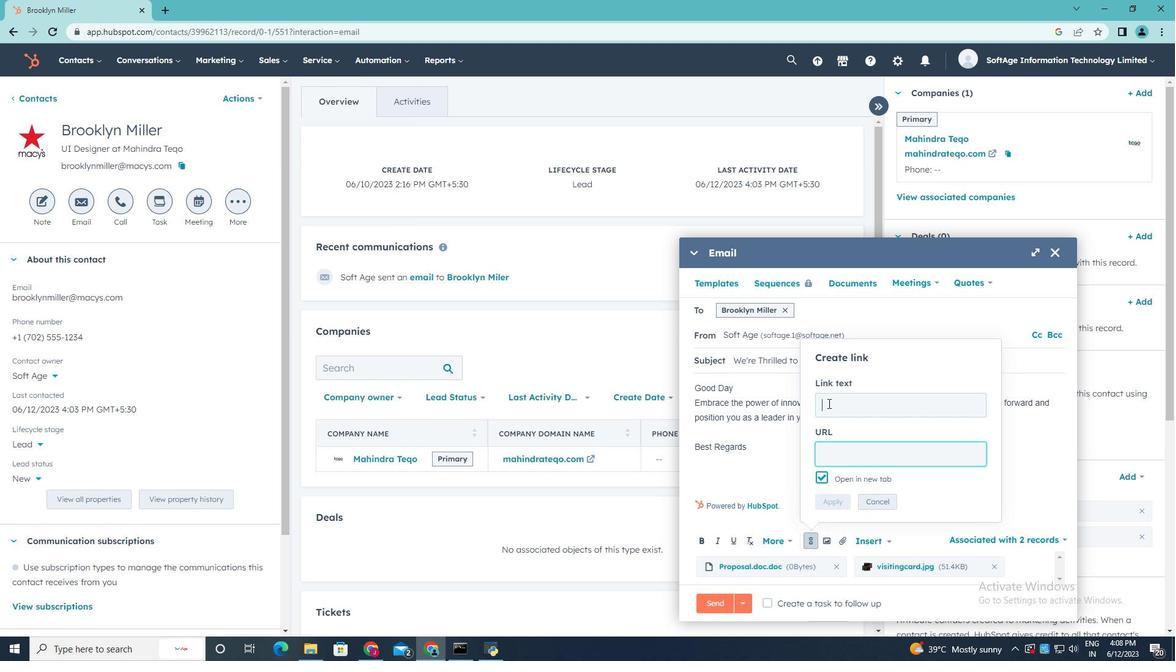 
Action: Key pressed <Key.shift>Twitter
Screenshot: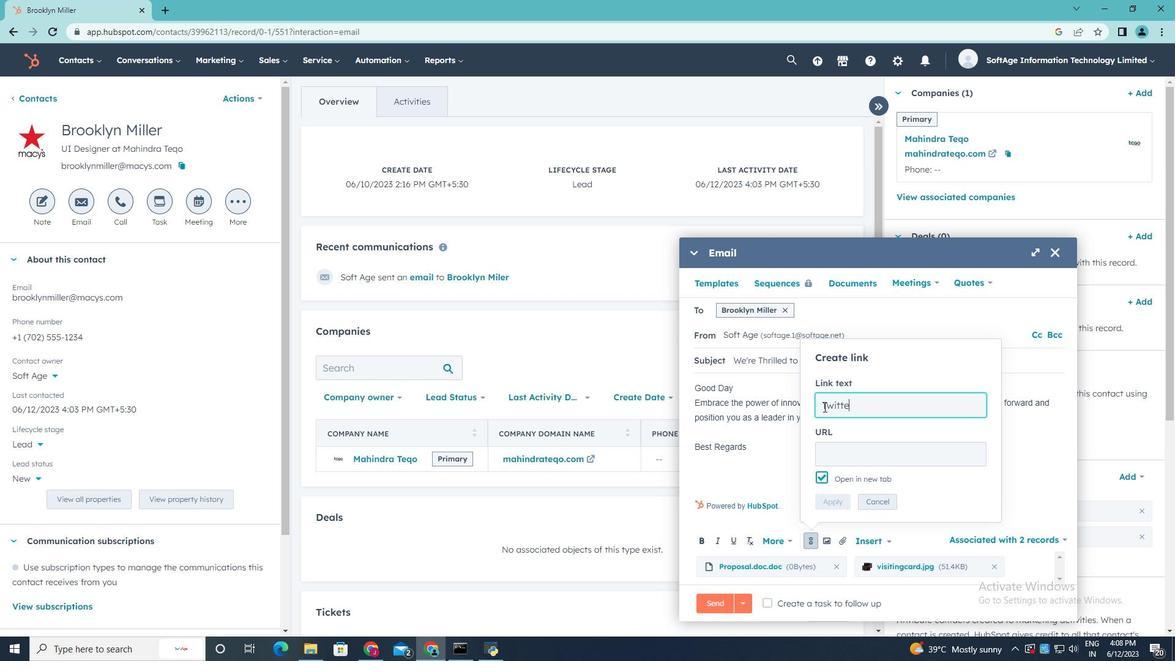 
Action: Mouse moved to (854, 452)
Screenshot: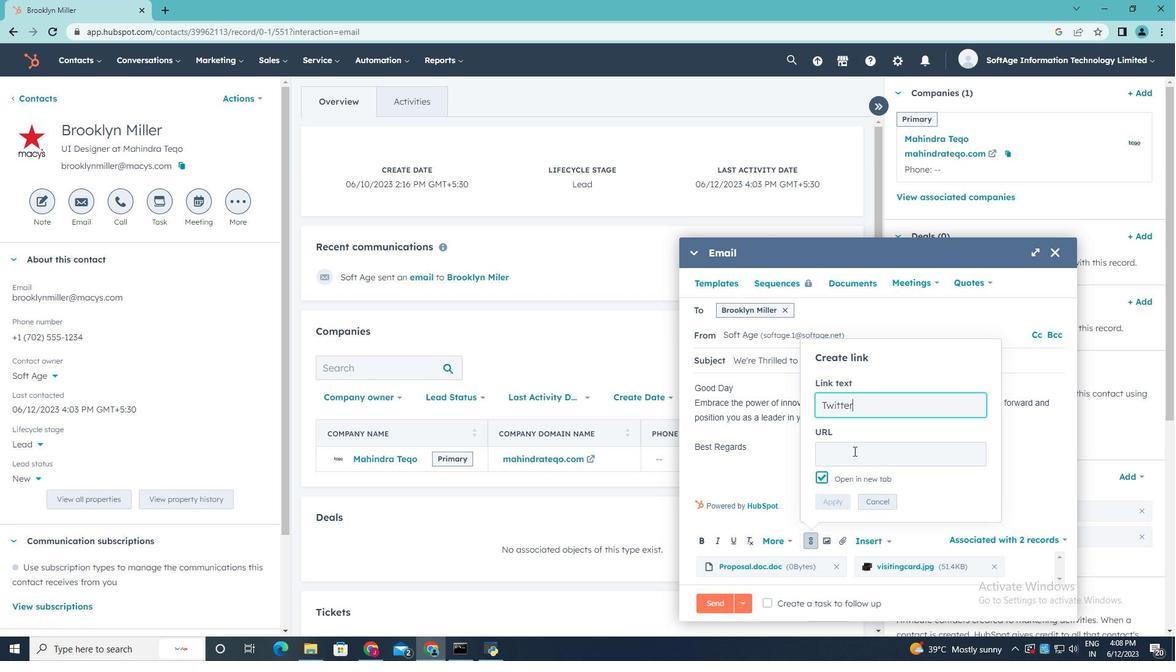 
Action: Mouse pressed left at (854, 452)
Screenshot: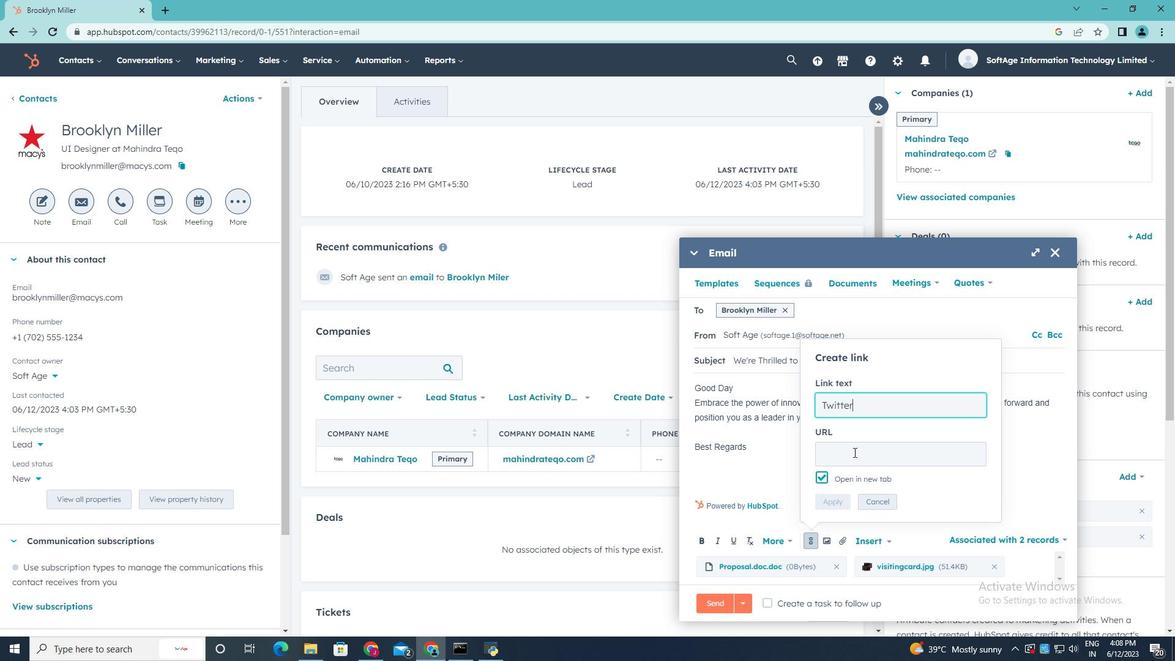 
Action: Key pressed twitter.com
Screenshot: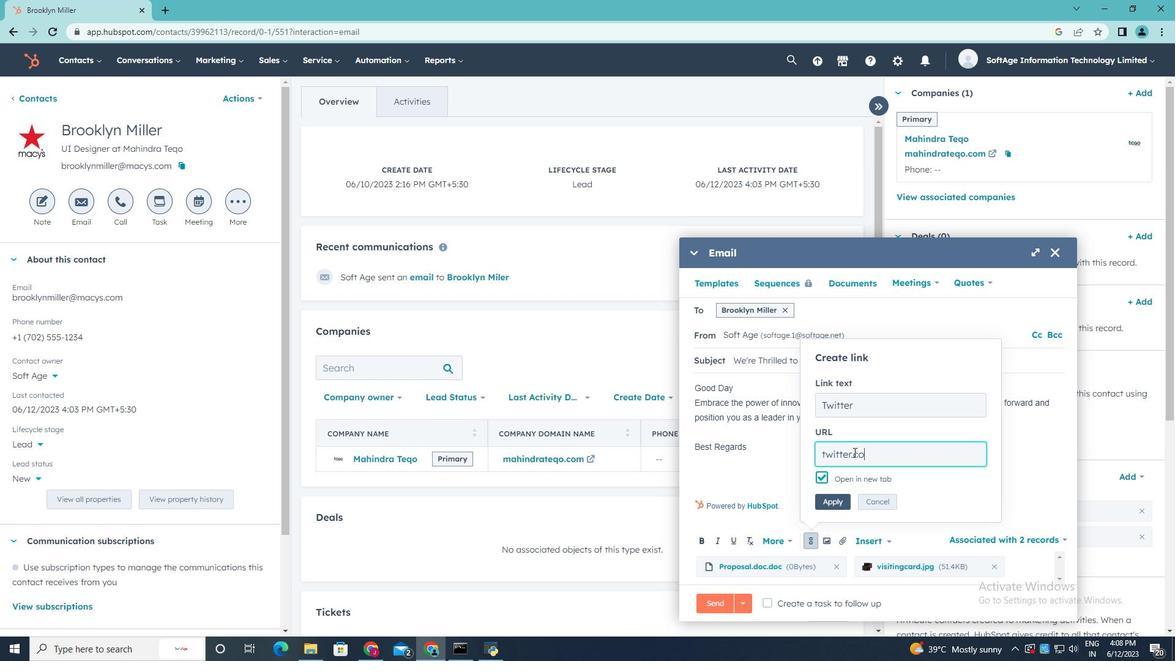 
Action: Mouse moved to (828, 500)
Screenshot: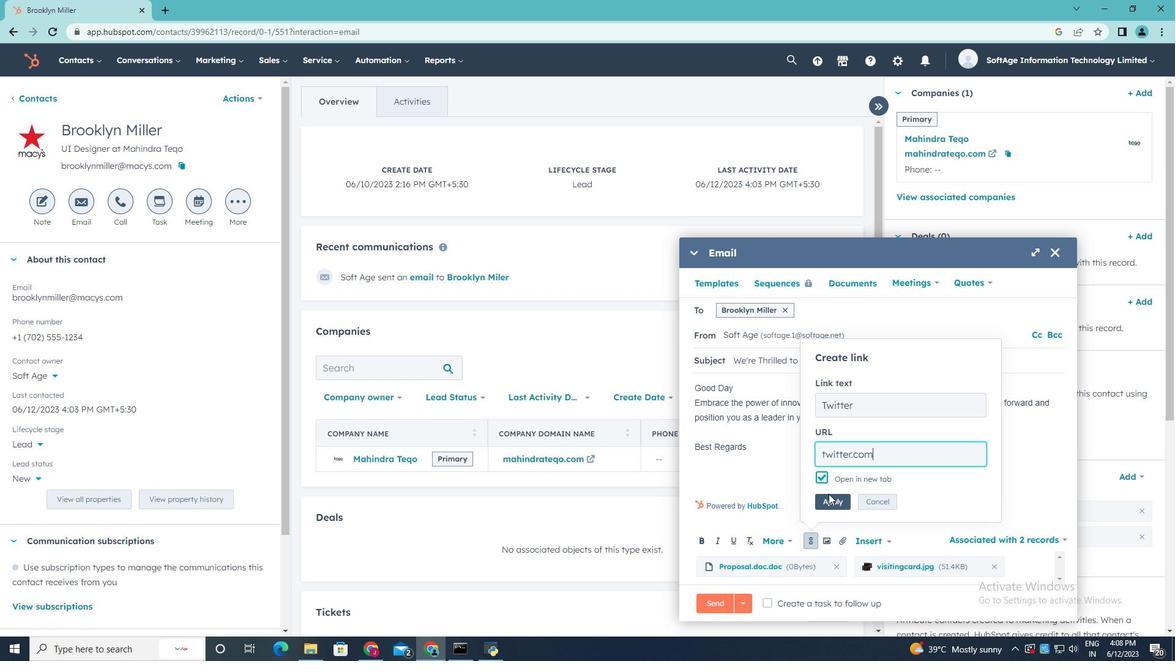 
Action: Mouse pressed left at (828, 500)
Screenshot: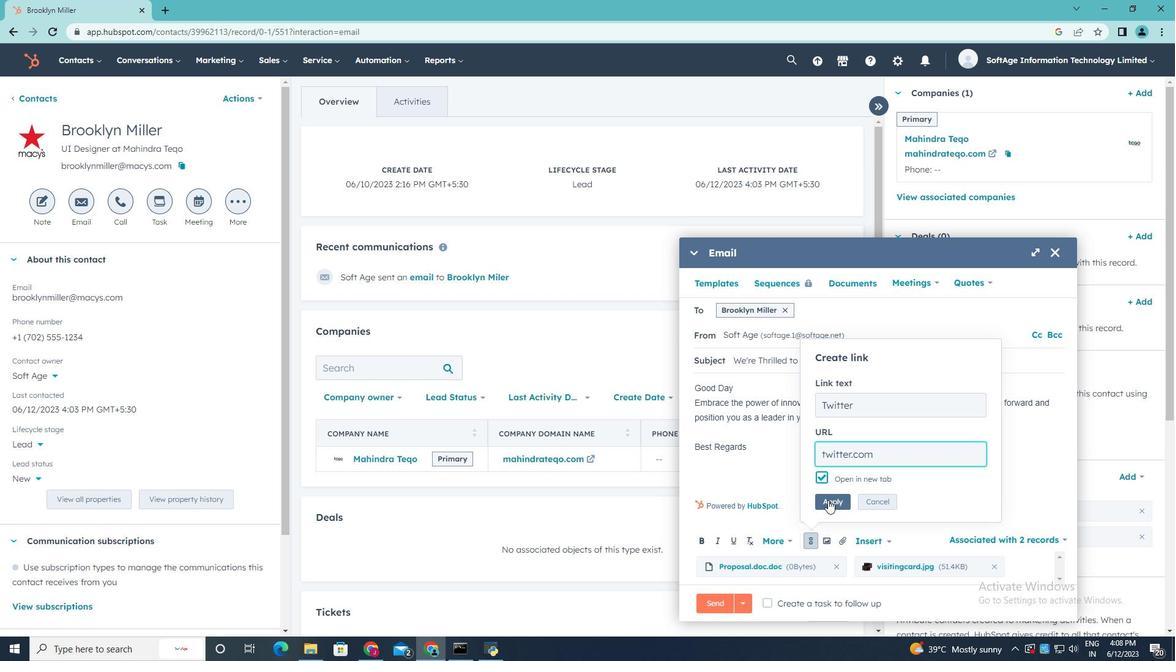 
Action: Mouse moved to (770, 602)
Screenshot: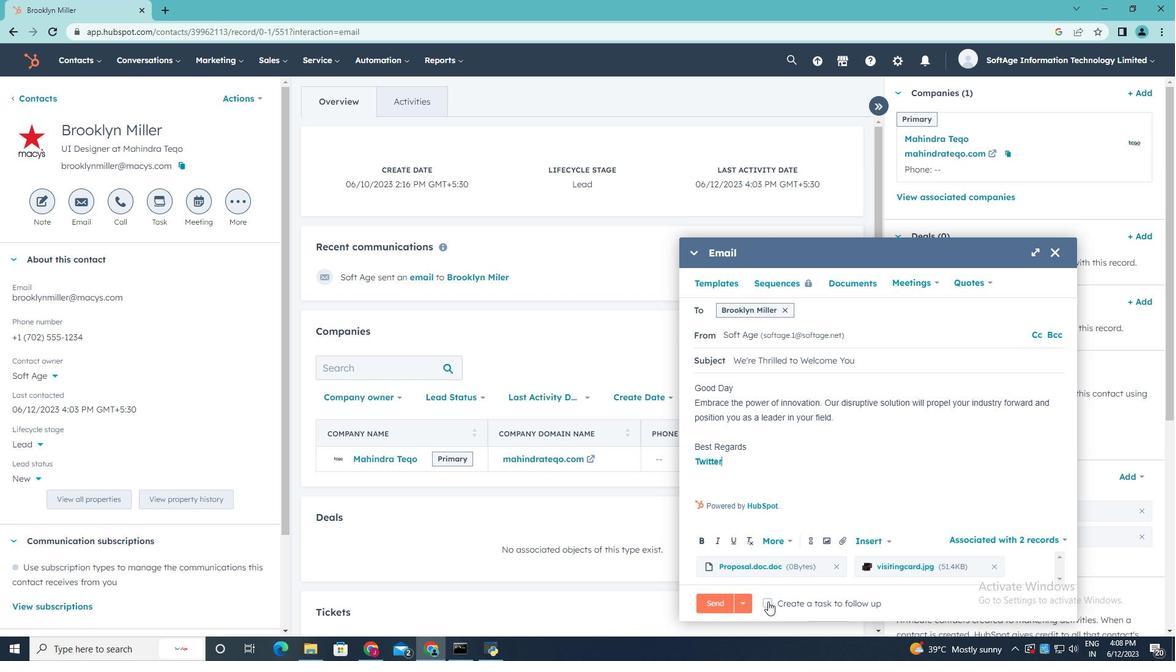
Action: Mouse pressed left at (770, 602)
Screenshot: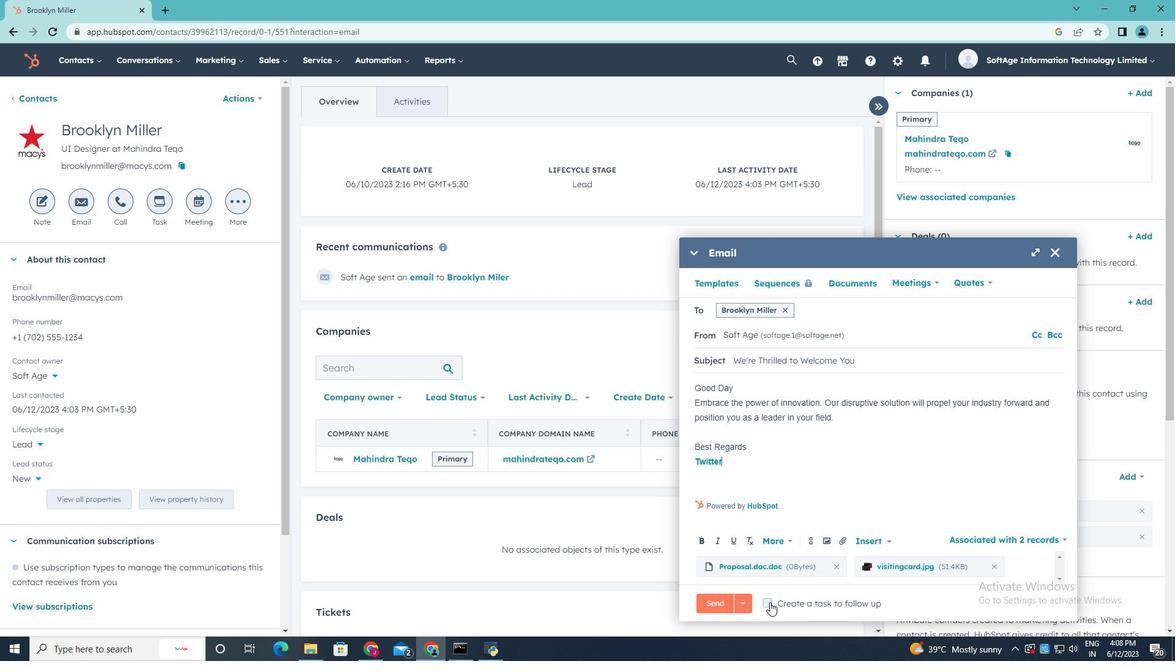 
Action: Mouse moved to (1019, 601)
Screenshot: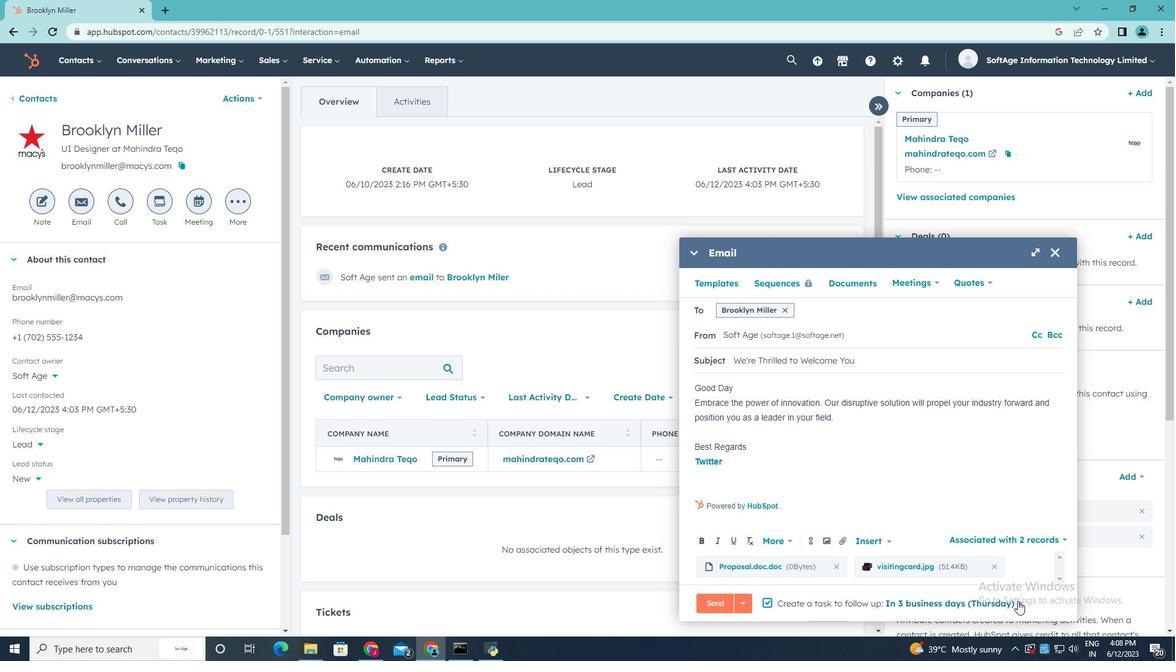 
Action: Mouse pressed left at (1019, 601)
Screenshot: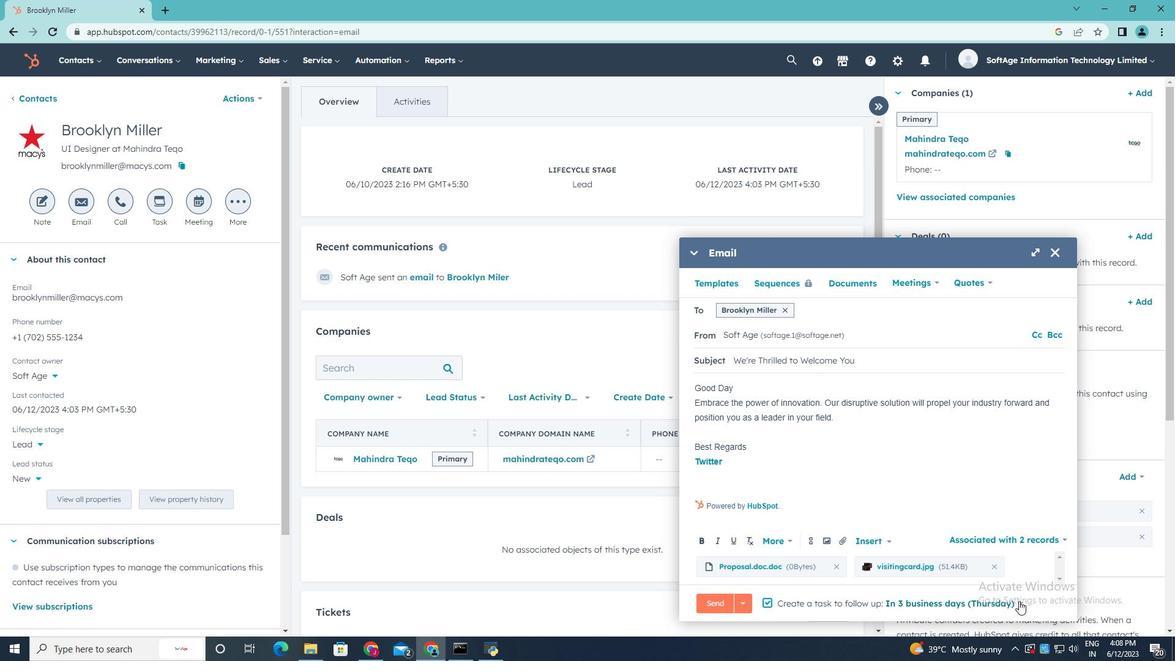 
Action: Mouse moved to (982, 483)
Screenshot: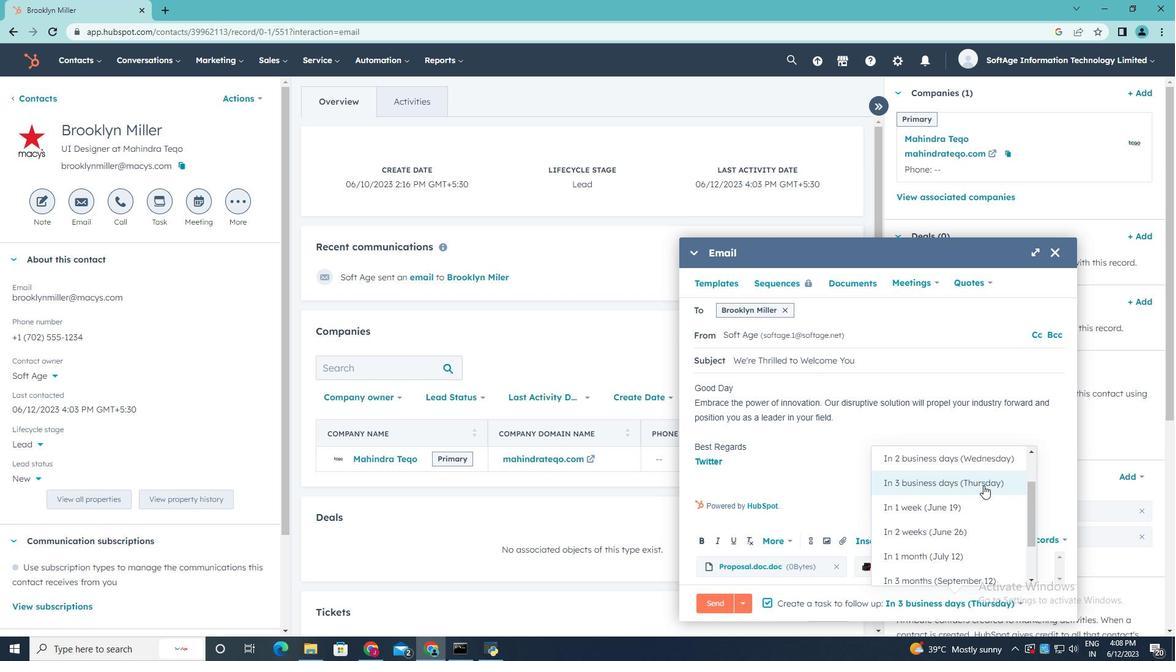 
Action: Mouse pressed left at (982, 483)
Screenshot: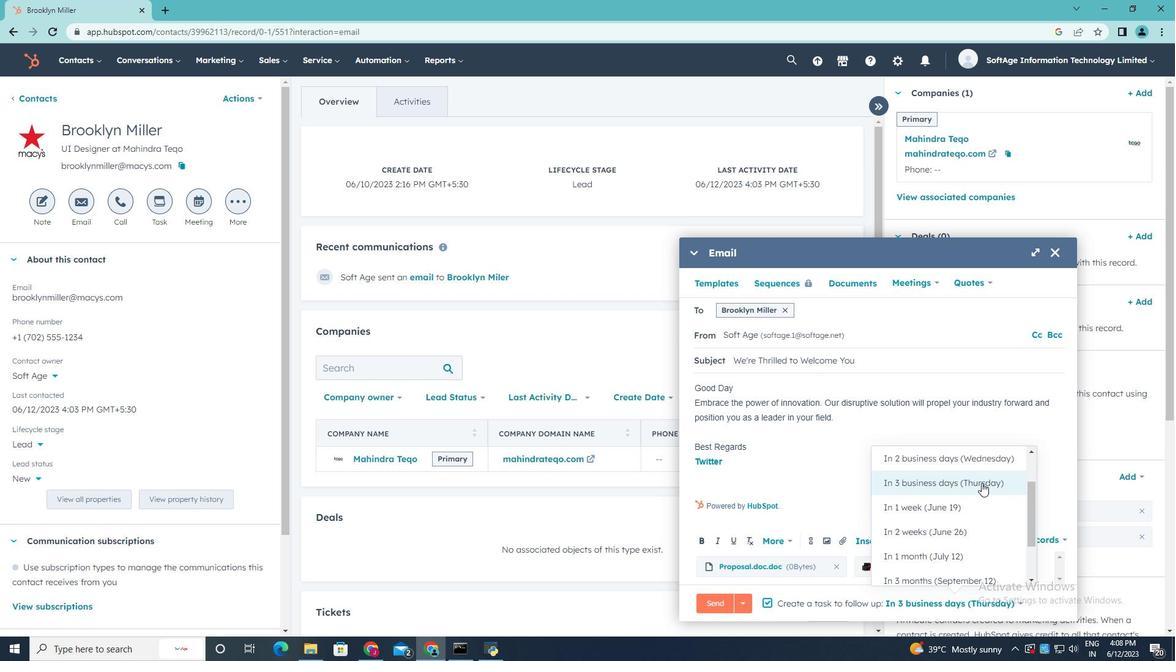 
Action: Mouse moved to (709, 603)
Screenshot: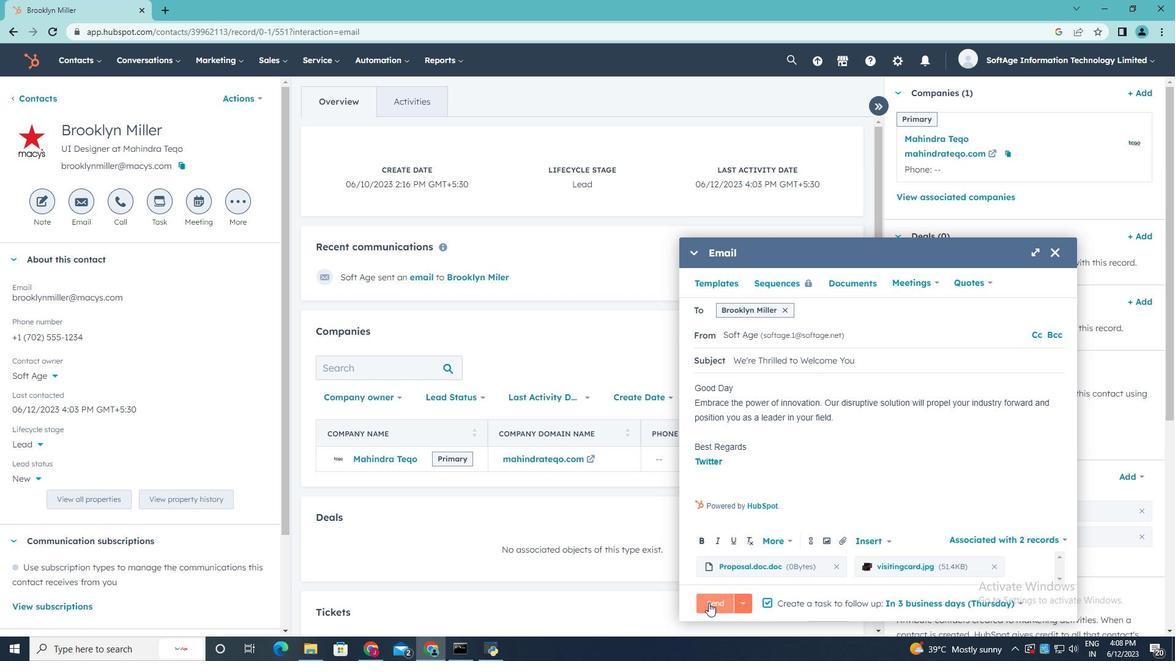 
Action: Mouse pressed left at (709, 603)
Screenshot: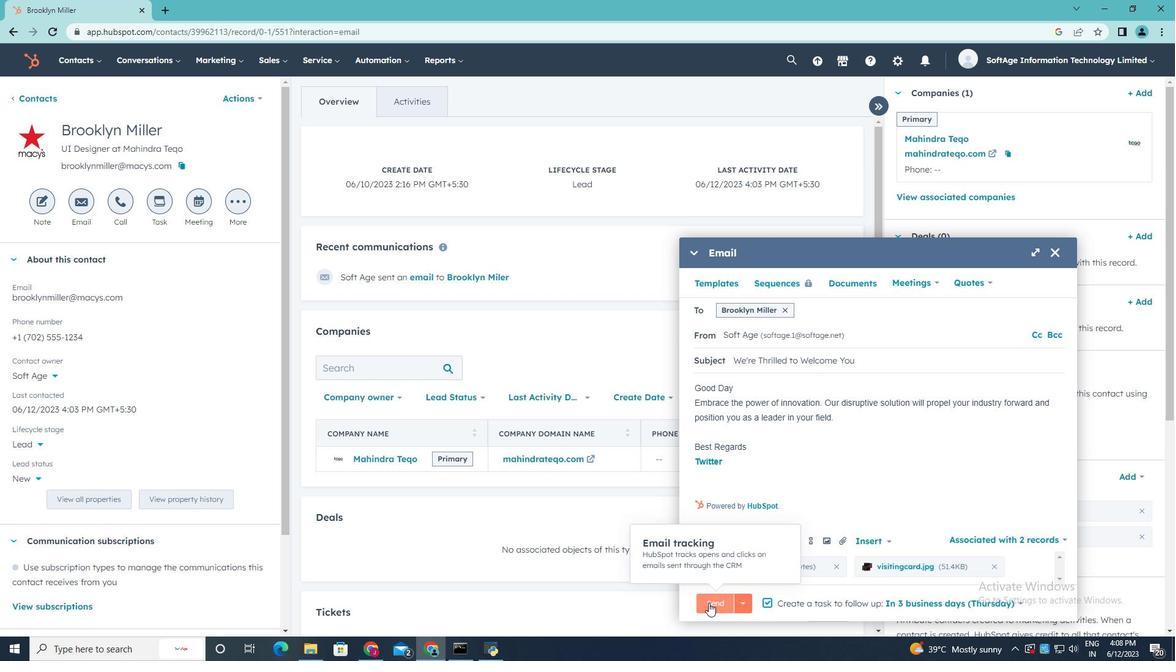 
